 Task: Search one way flight ticket for 5 adults, 2 children, 1 infant in seat and 1 infant on lap in economy from Christiansted,st. Croix: Henry E. Rohlsen Airport to Raleigh: Raleigh-durham International Airport on 8-5-2023. Number of bags: 10 checked bags. Price is upto 83000. Outbound departure time preference is 20:15.
Action: Mouse moved to (315, 262)
Screenshot: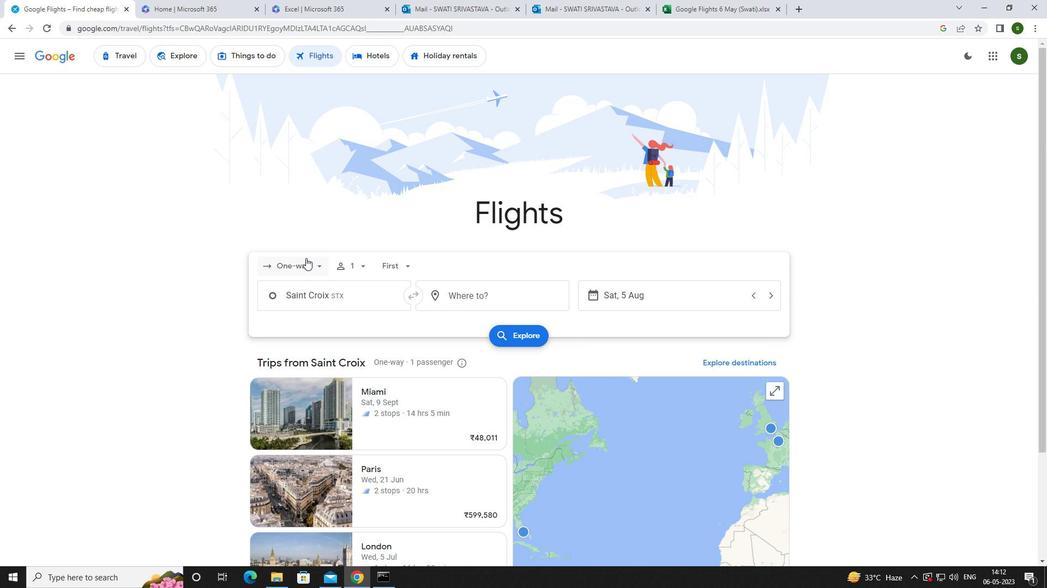 
Action: Mouse pressed left at (315, 262)
Screenshot: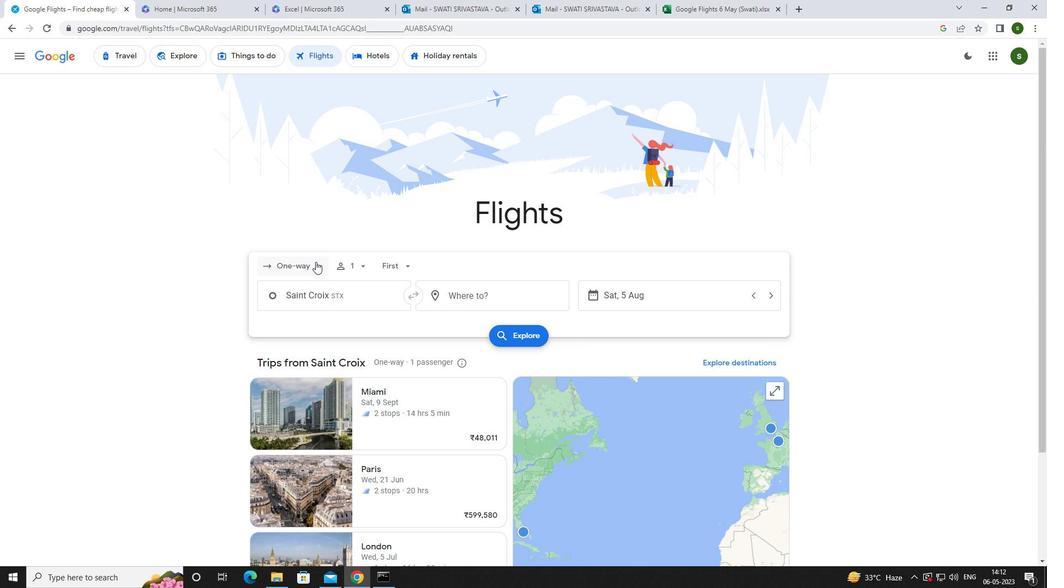 
Action: Mouse moved to (315, 310)
Screenshot: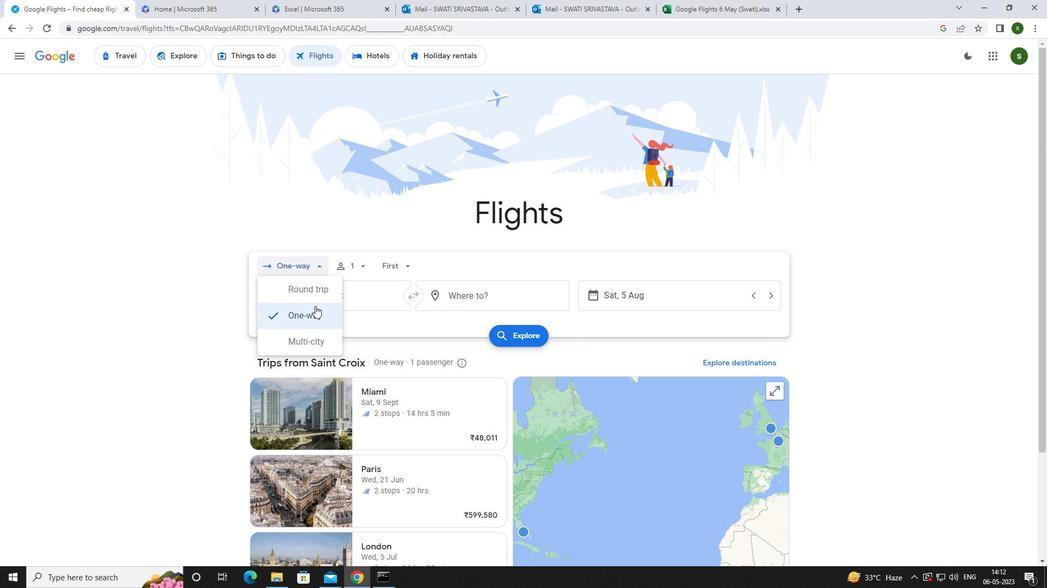 
Action: Mouse pressed left at (315, 310)
Screenshot: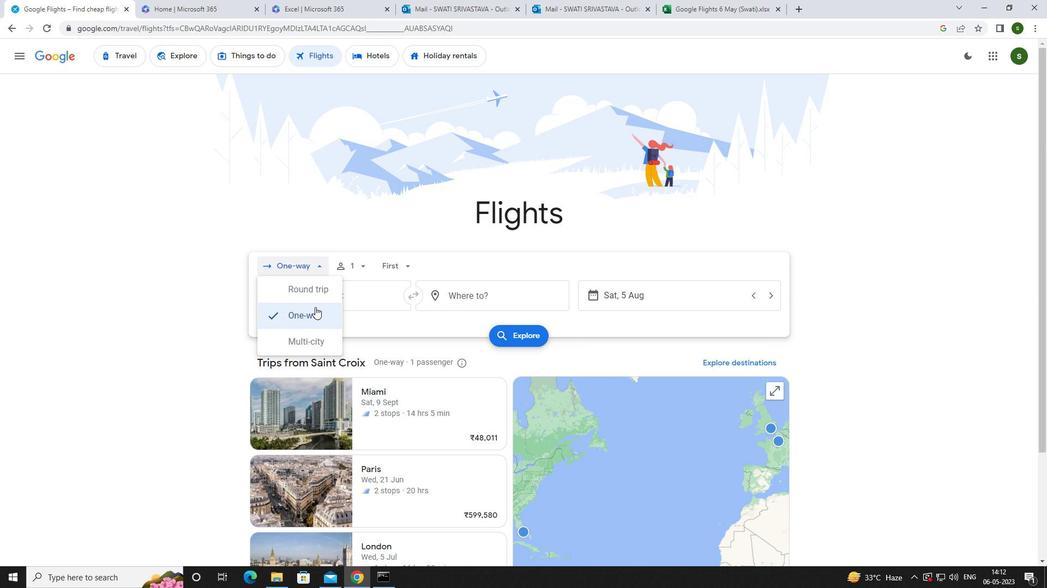 
Action: Mouse moved to (362, 263)
Screenshot: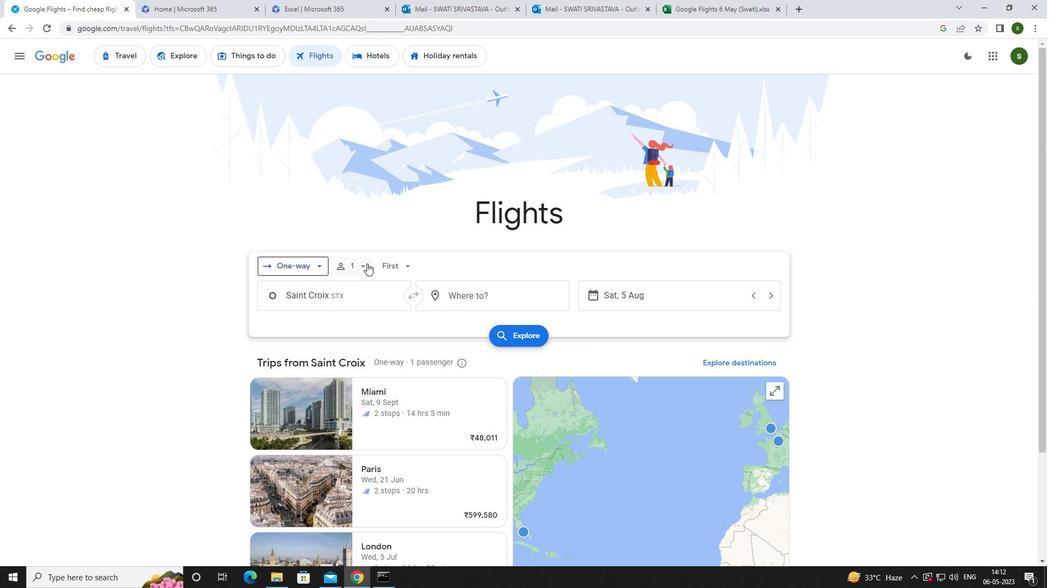 
Action: Mouse pressed left at (362, 263)
Screenshot: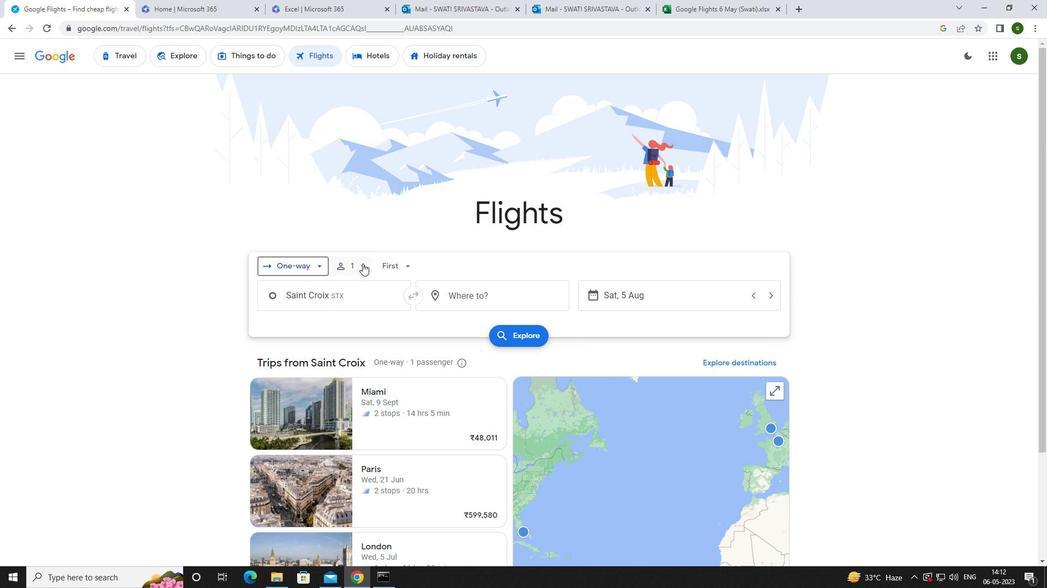 
Action: Mouse moved to (441, 292)
Screenshot: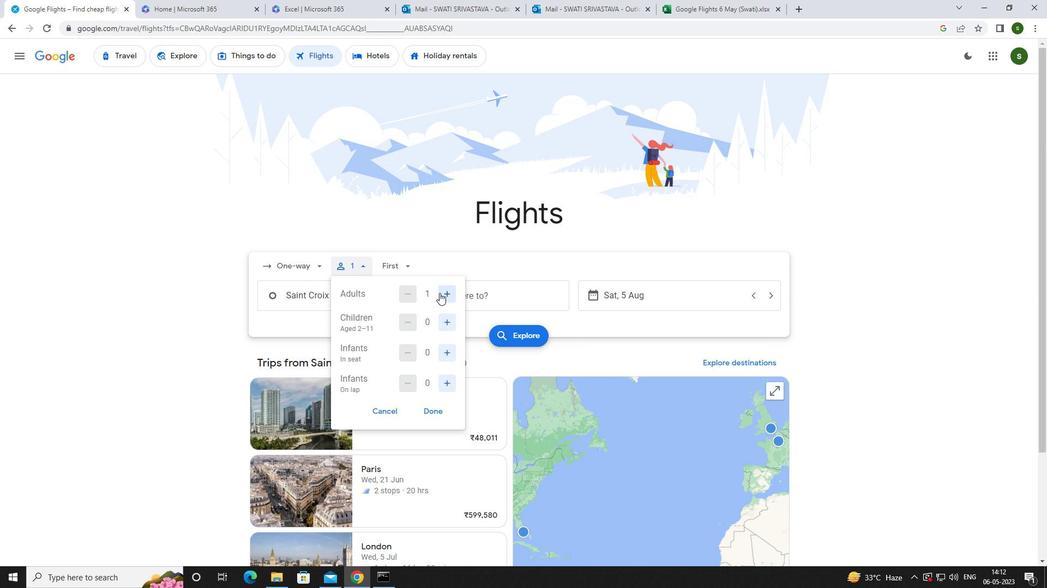 
Action: Mouse pressed left at (441, 292)
Screenshot: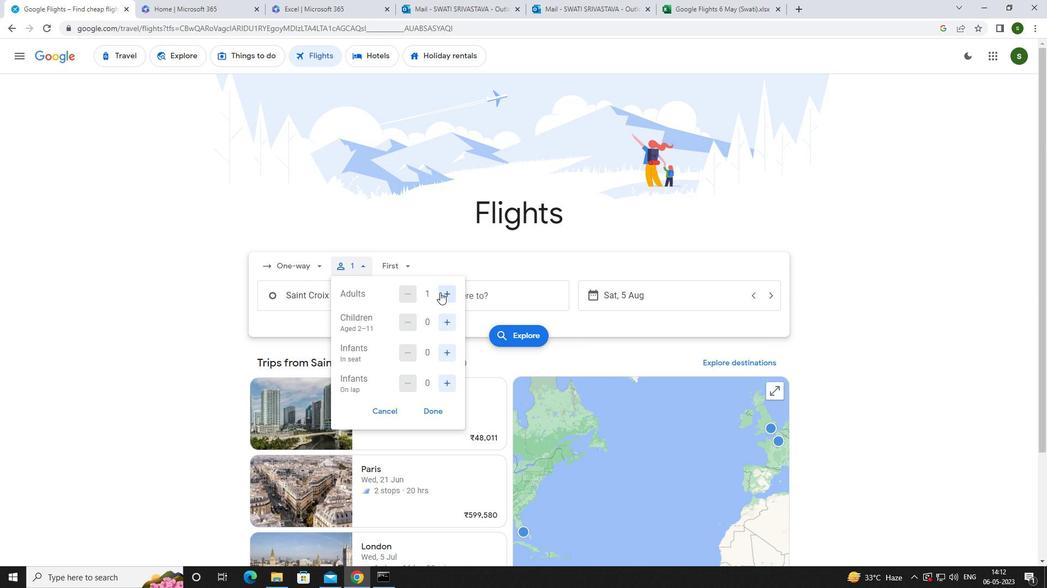 
Action: Mouse pressed left at (441, 292)
Screenshot: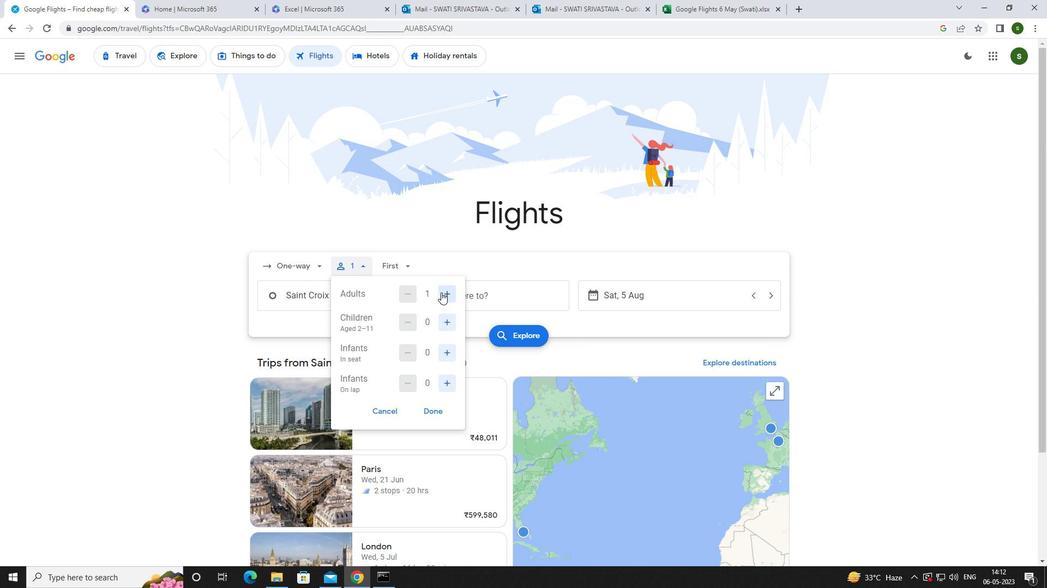 
Action: Mouse pressed left at (441, 292)
Screenshot: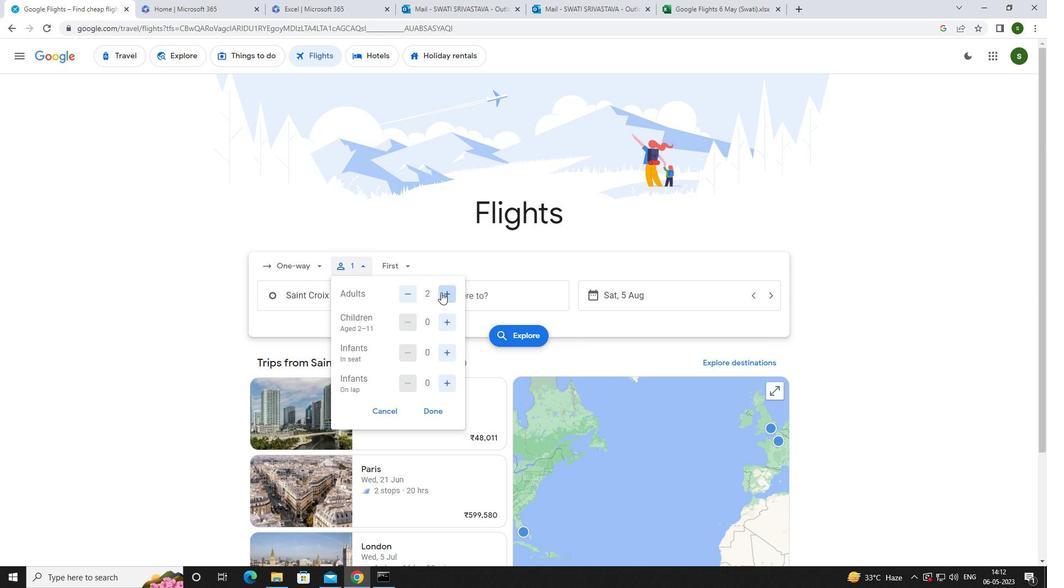 
Action: Mouse pressed left at (441, 292)
Screenshot: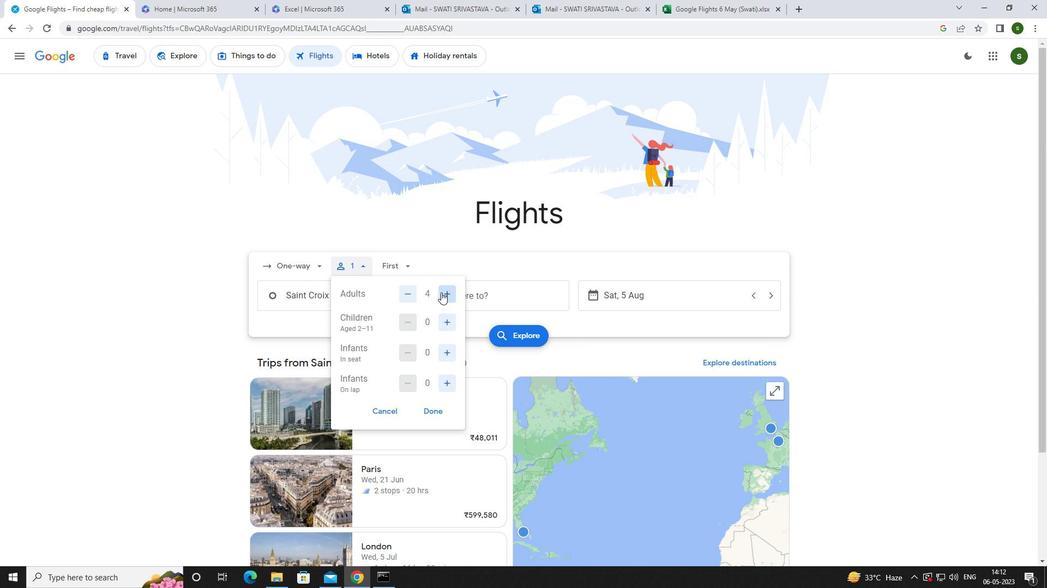 
Action: Mouse moved to (448, 317)
Screenshot: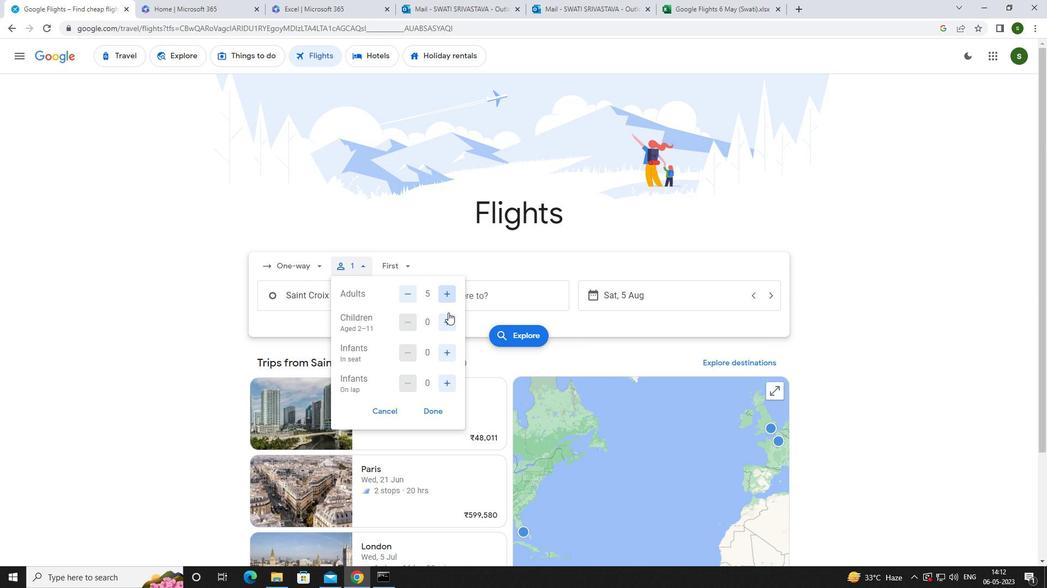 
Action: Mouse pressed left at (448, 317)
Screenshot: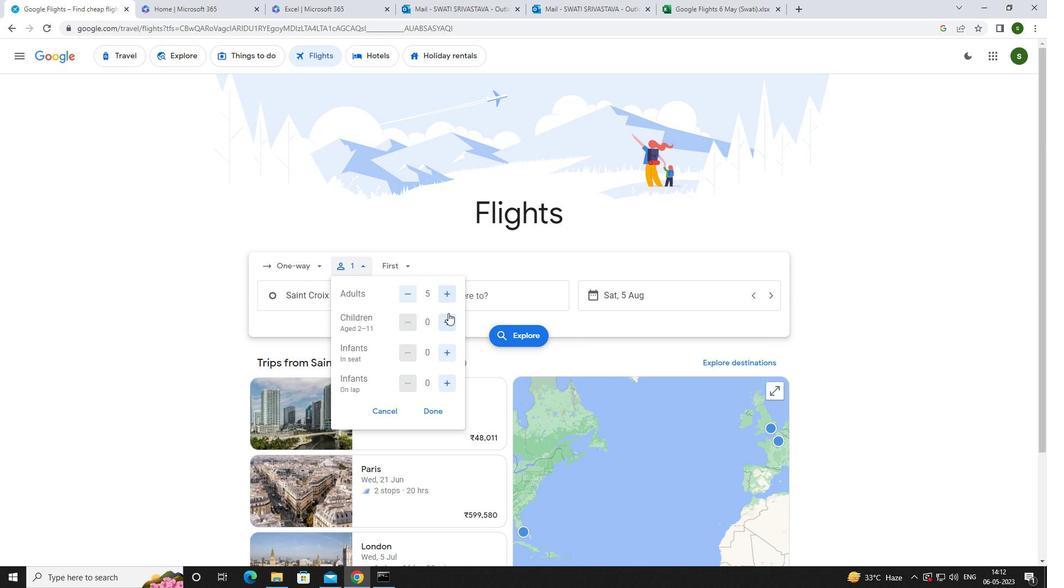 
Action: Mouse pressed left at (448, 317)
Screenshot: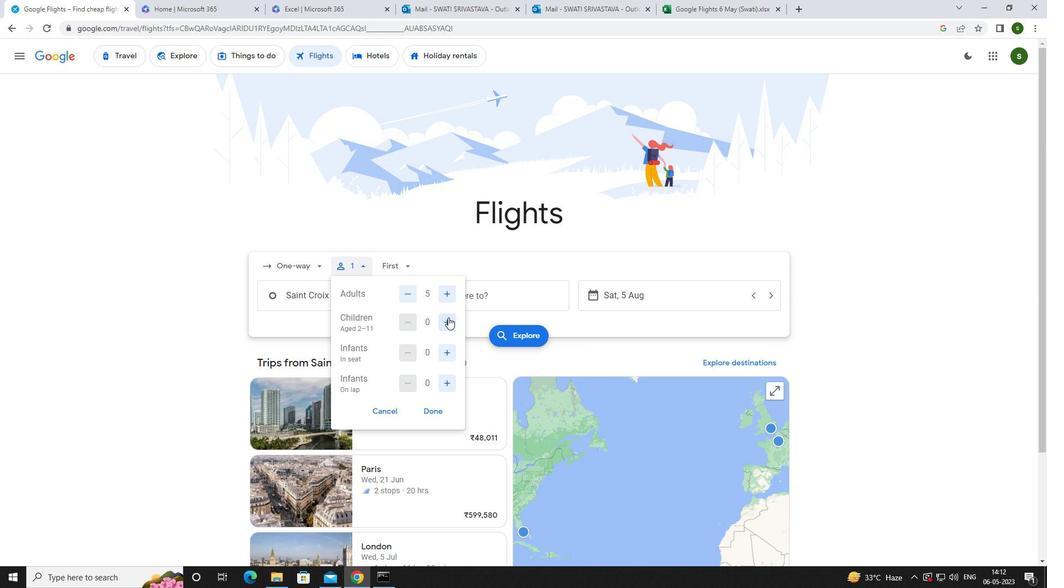
Action: Mouse moved to (446, 351)
Screenshot: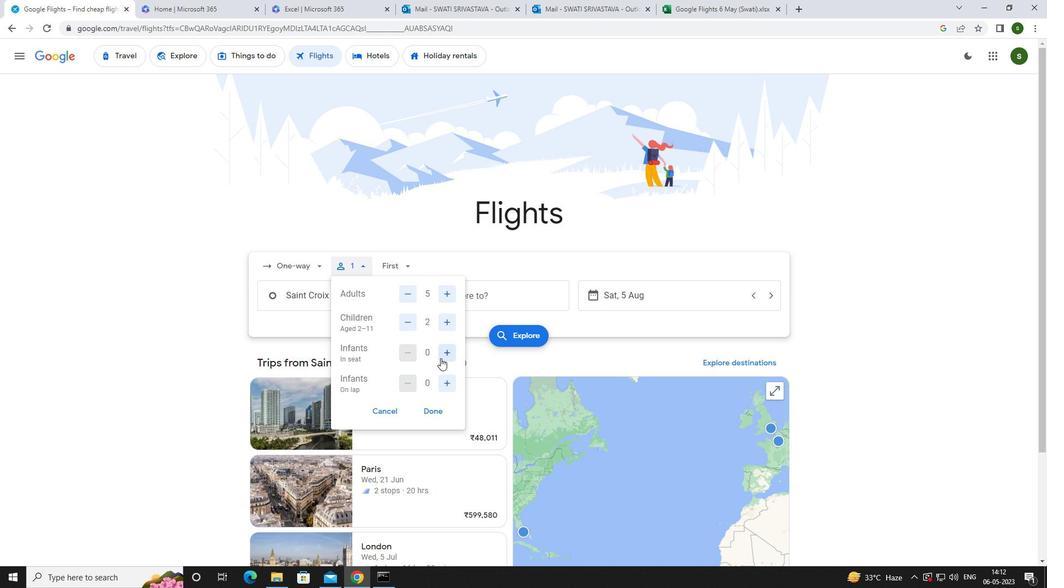 
Action: Mouse pressed left at (446, 351)
Screenshot: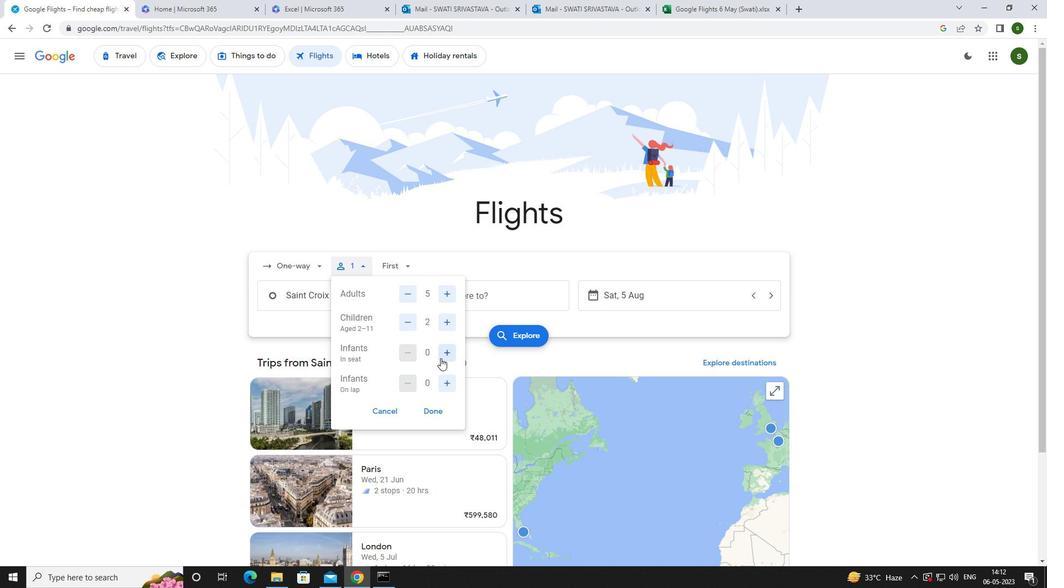 
Action: Mouse moved to (452, 387)
Screenshot: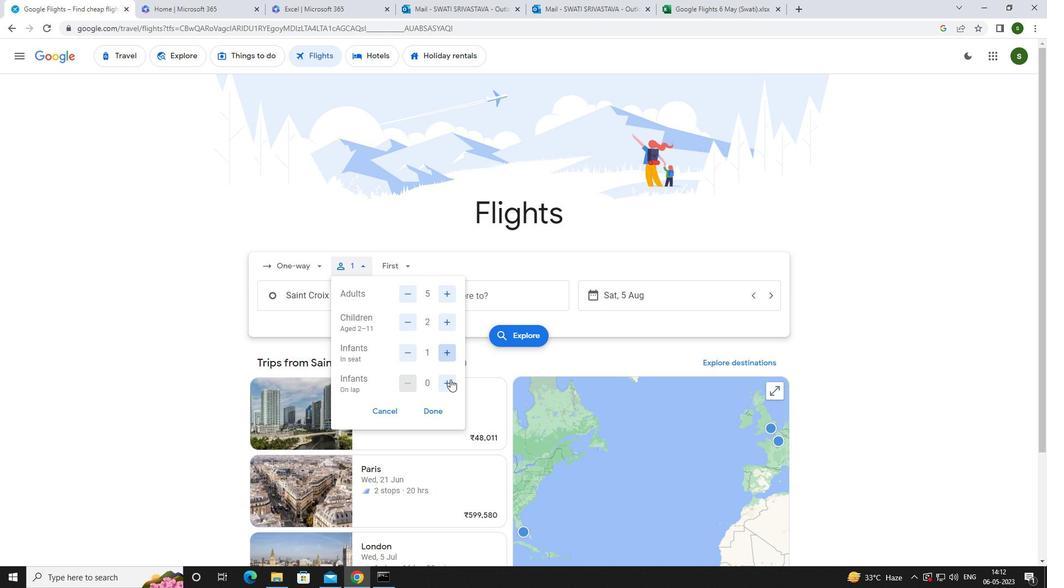 
Action: Mouse pressed left at (452, 387)
Screenshot: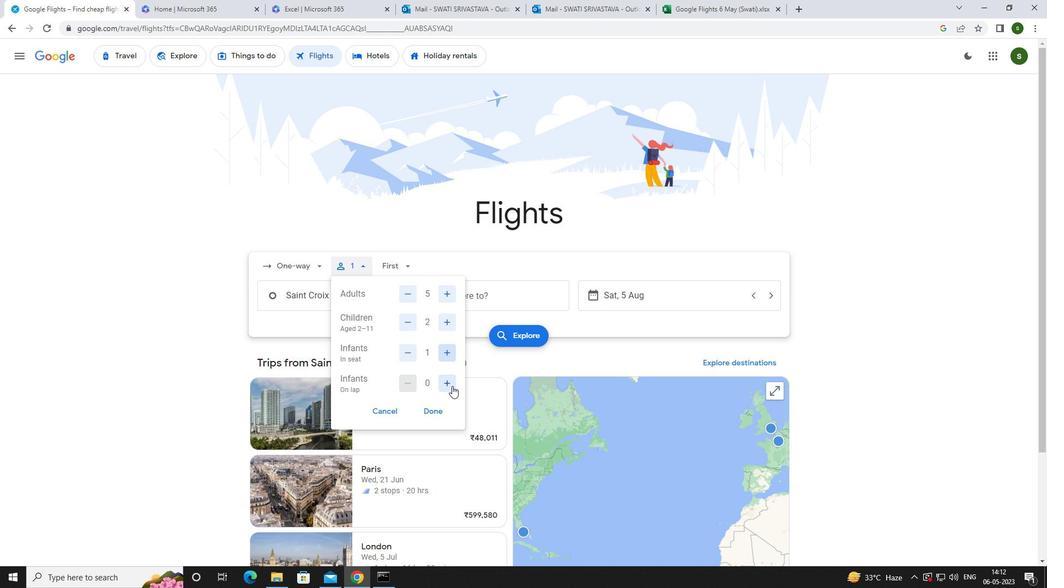 
Action: Mouse moved to (411, 267)
Screenshot: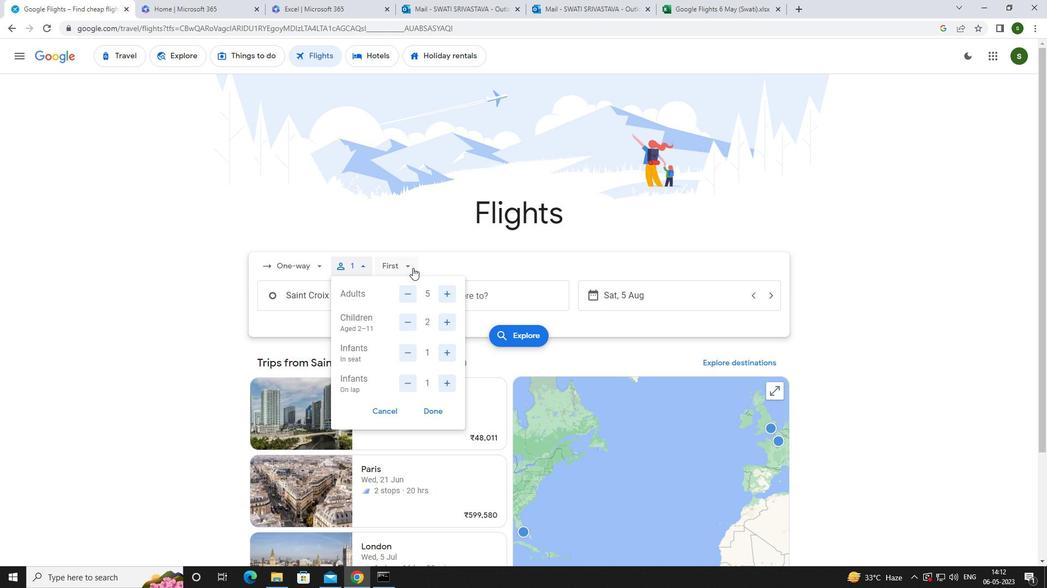 
Action: Mouse pressed left at (411, 267)
Screenshot: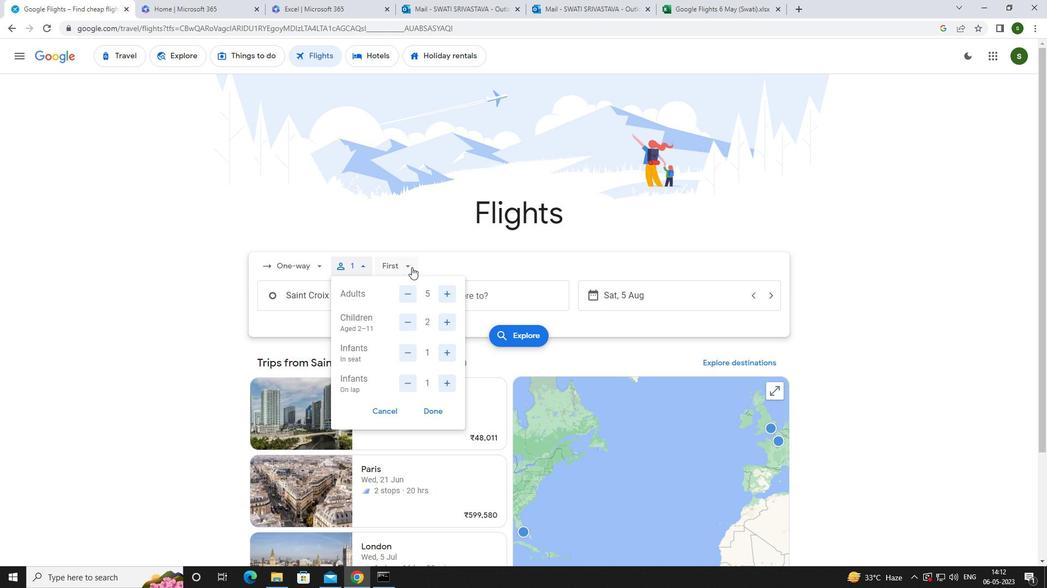 
Action: Mouse moved to (423, 294)
Screenshot: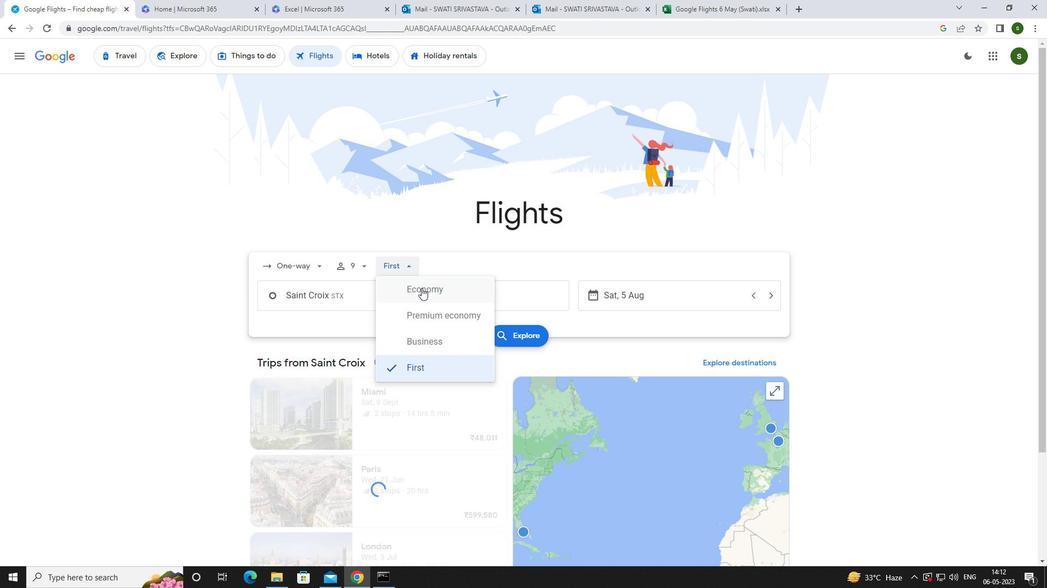 
Action: Mouse pressed left at (423, 294)
Screenshot: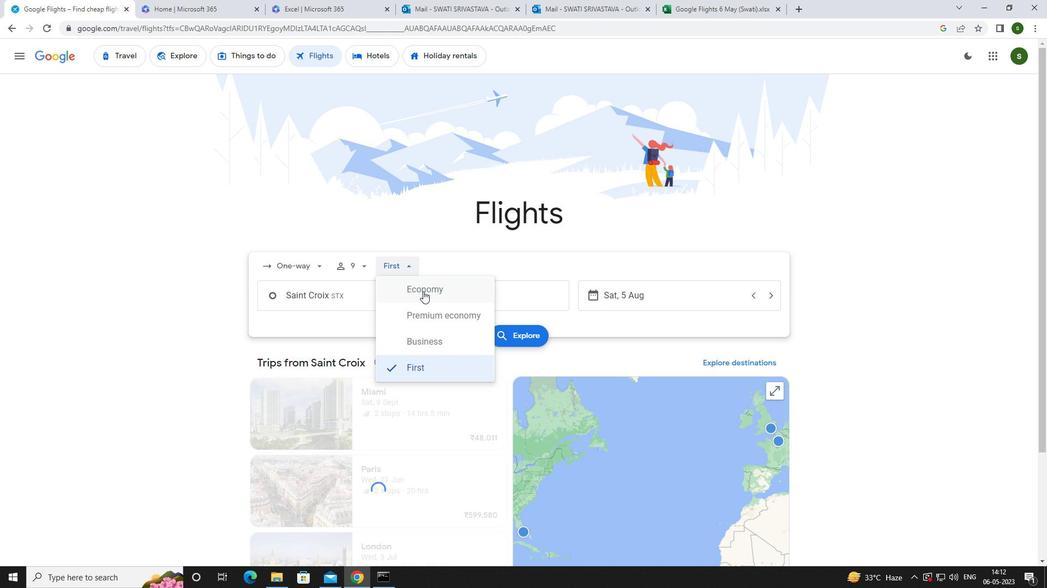 
Action: Mouse moved to (367, 300)
Screenshot: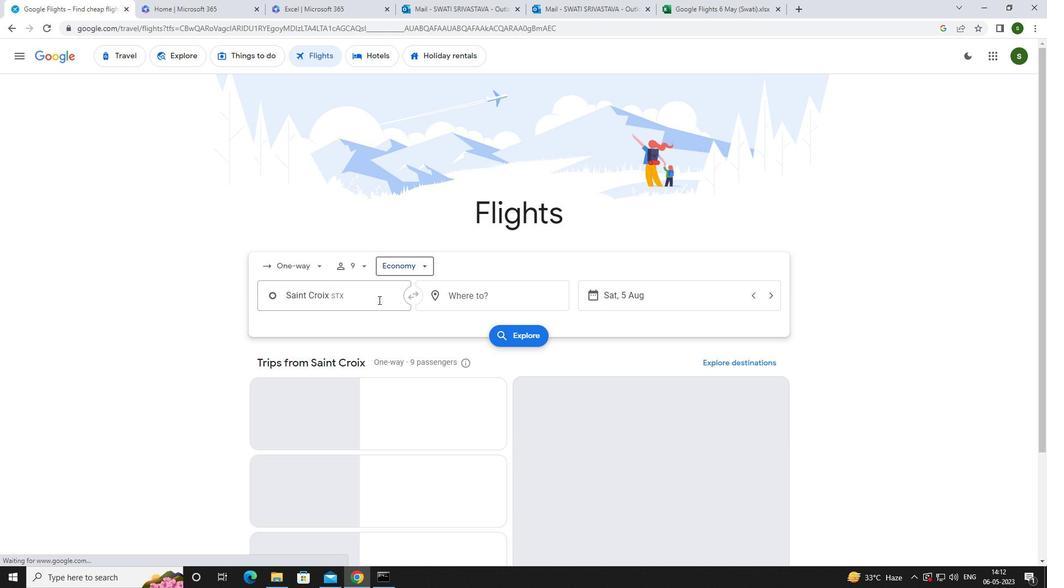 
Action: Mouse pressed left at (367, 300)
Screenshot: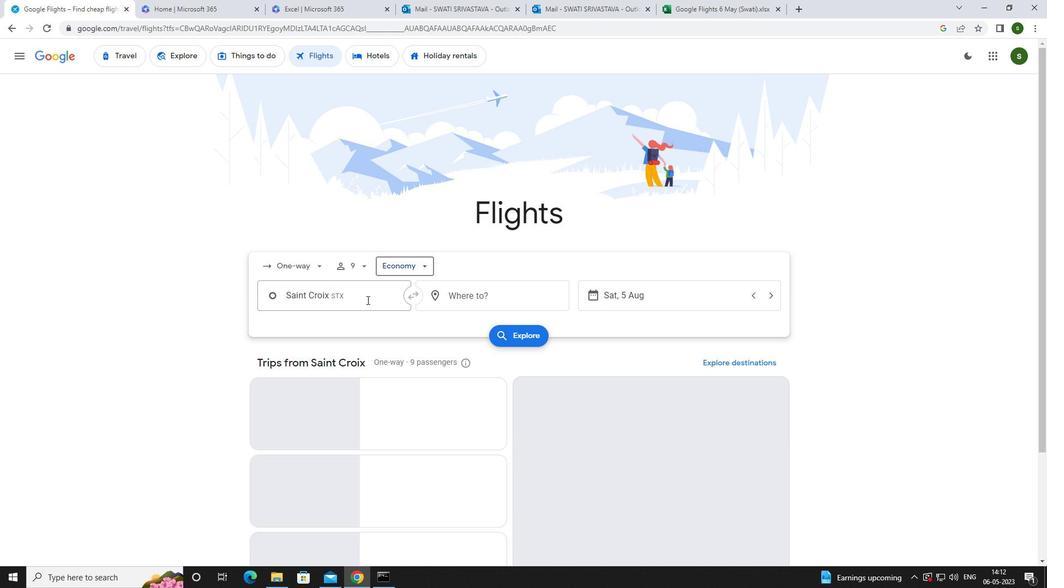 
Action: Key pressed <Key.caps_lock>h<Key.caps_lock>enry
Screenshot: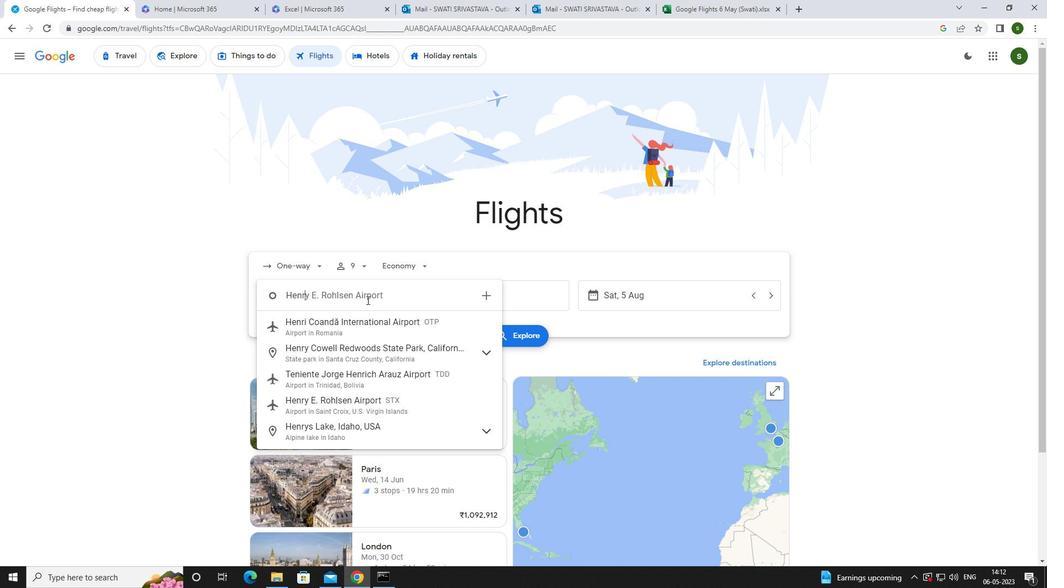 
Action: Mouse moved to (363, 378)
Screenshot: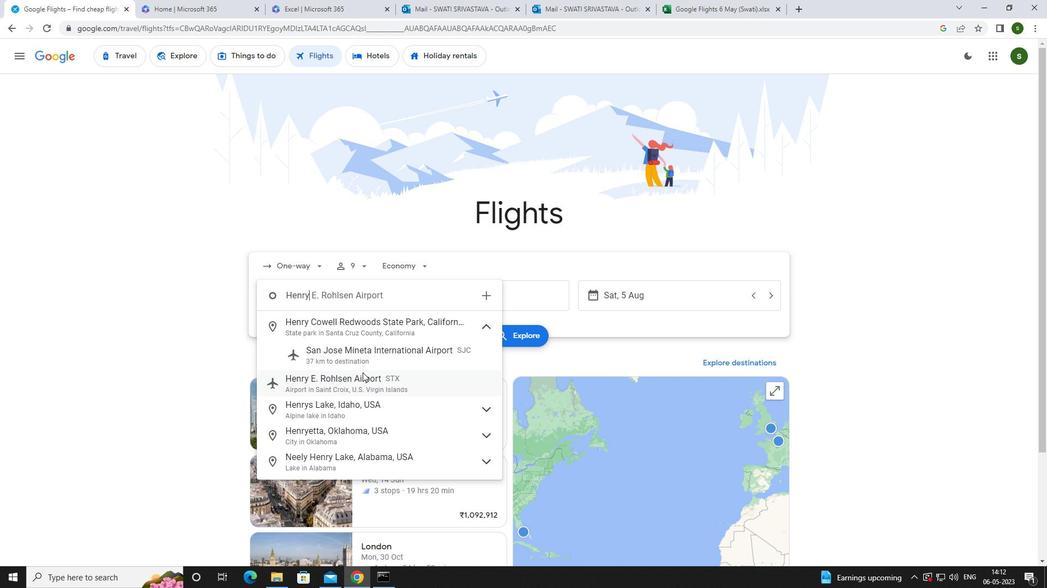 
Action: Mouse pressed left at (363, 378)
Screenshot: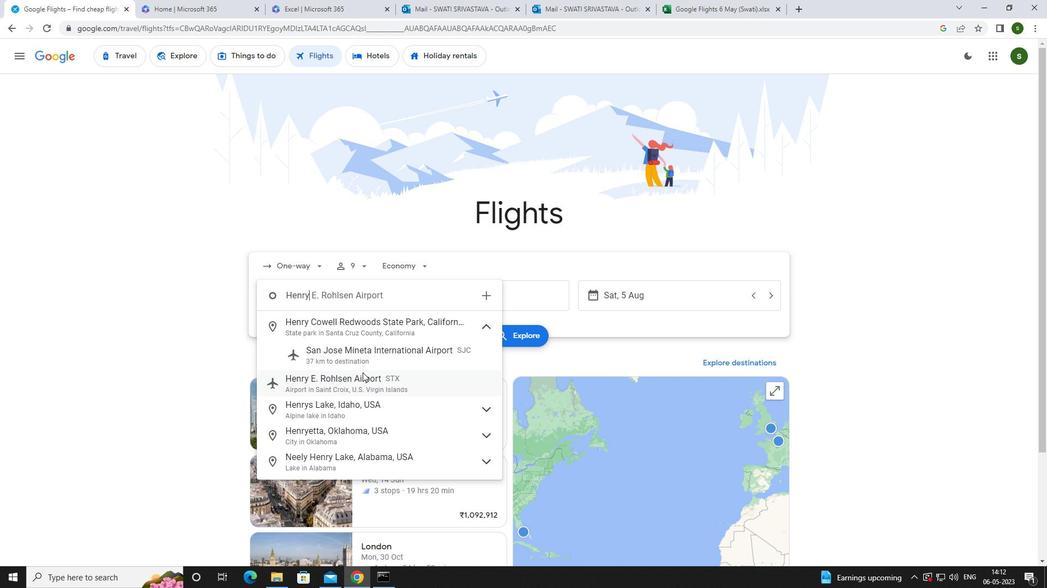 
Action: Mouse moved to (490, 300)
Screenshot: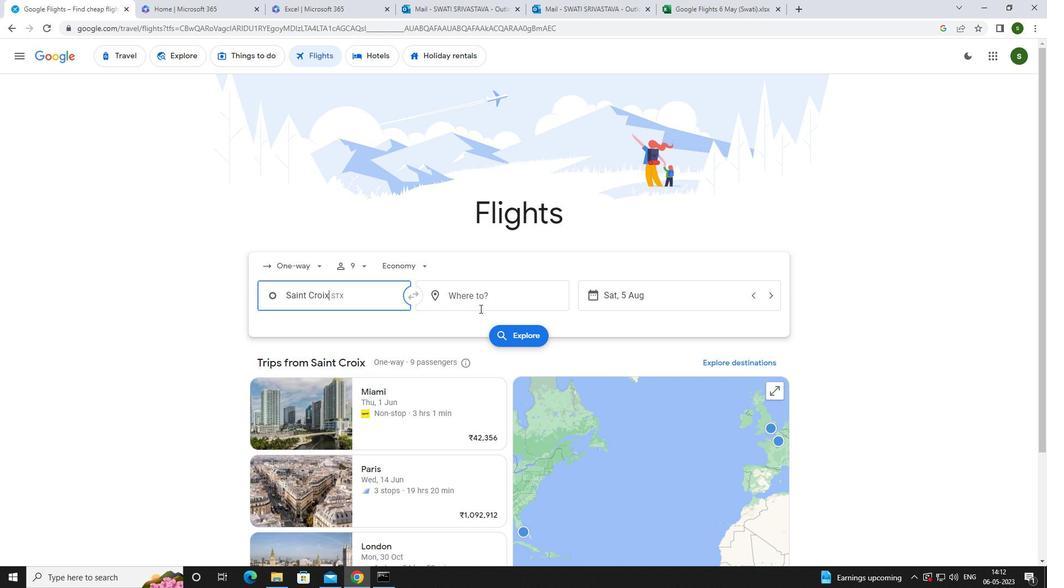 
Action: Mouse pressed left at (490, 300)
Screenshot: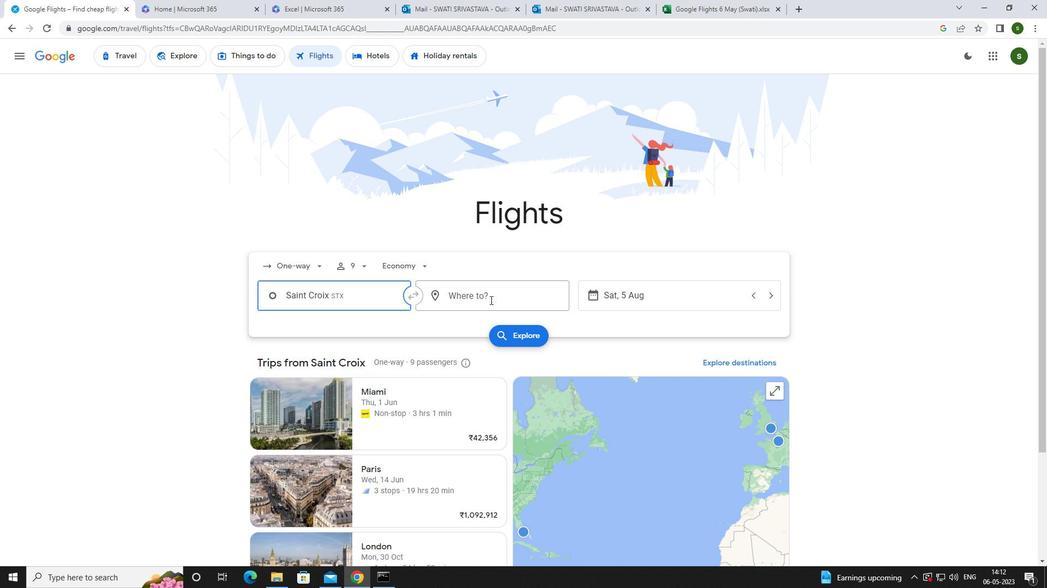 
Action: Key pressed <Key.caps_lock>r<Key.caps_lock>alei
Screenshot: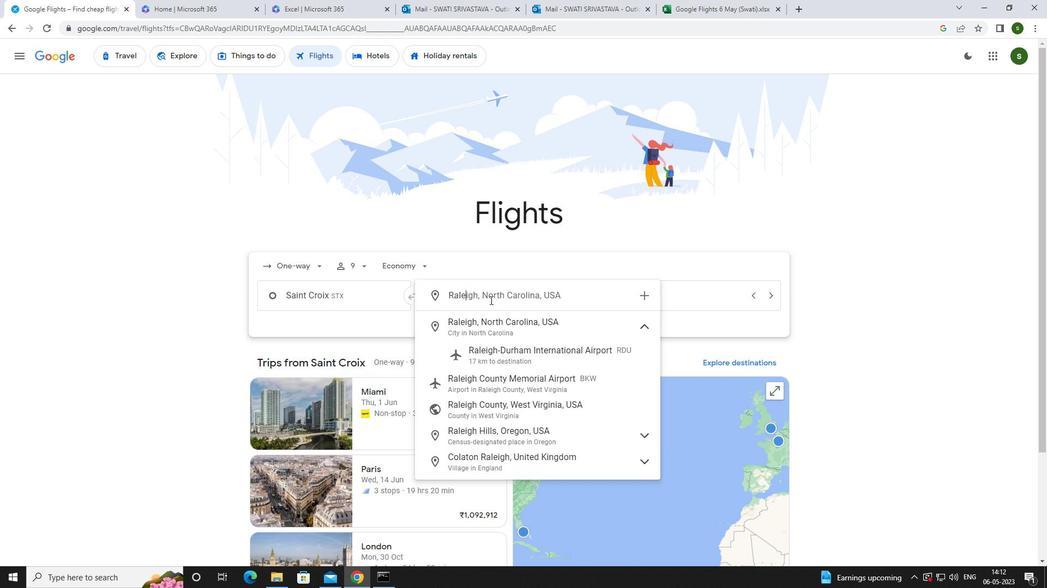 
Action: Mouse moved to (506, 350)
Screenshot: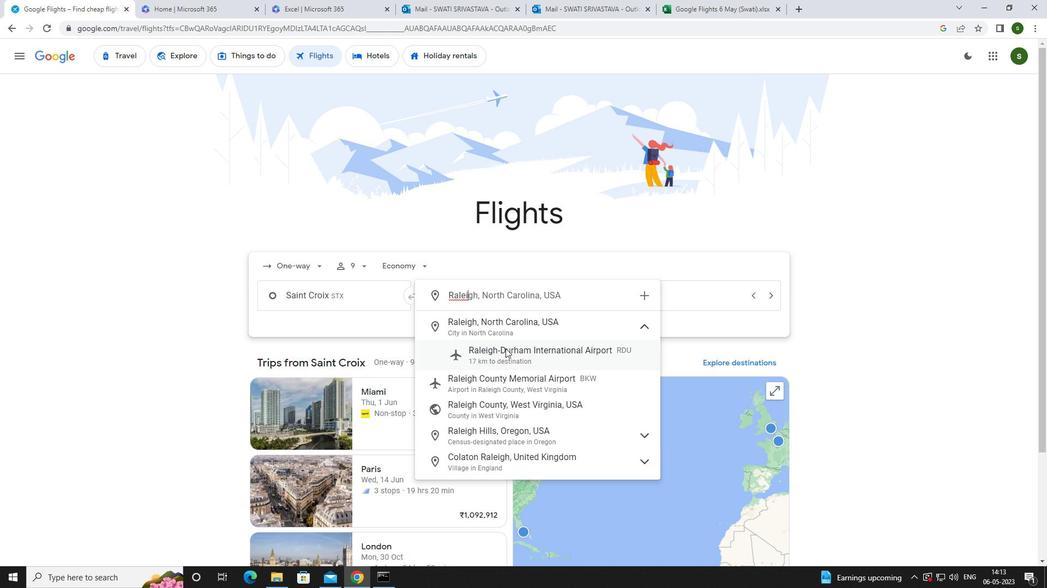 
Action: Mouse pressed left at (506, 350)
Screenshot: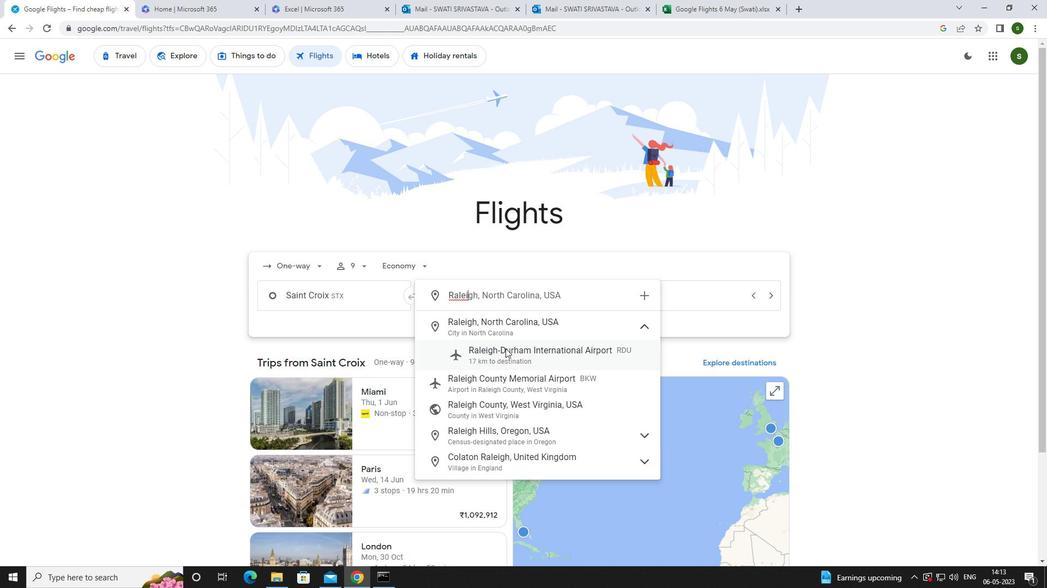 
Action: Mouse moved to (614, 295)
Screenshot: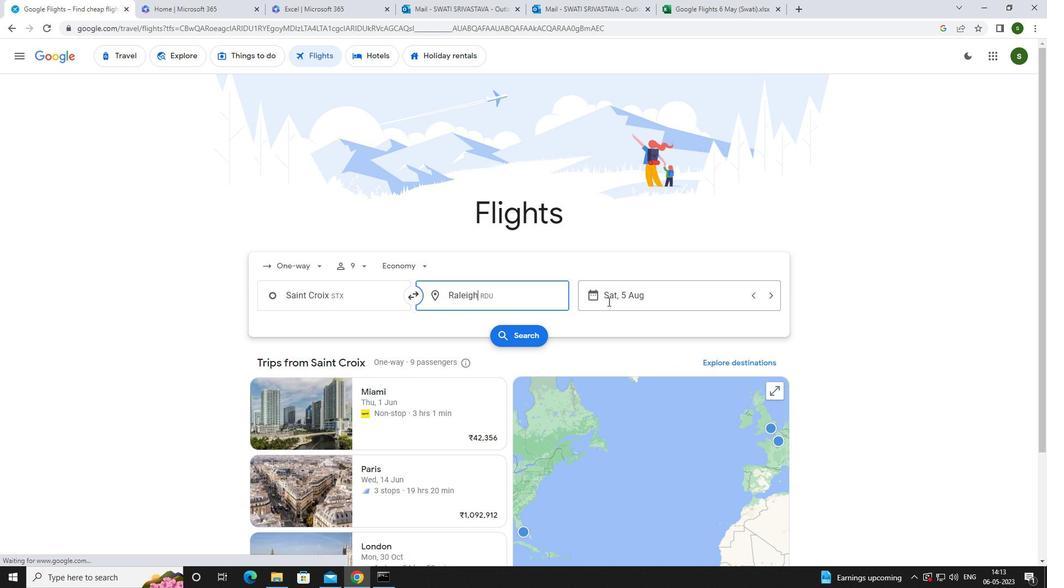 
Action: Mouse pressed left at (614, 295)
Screenshot: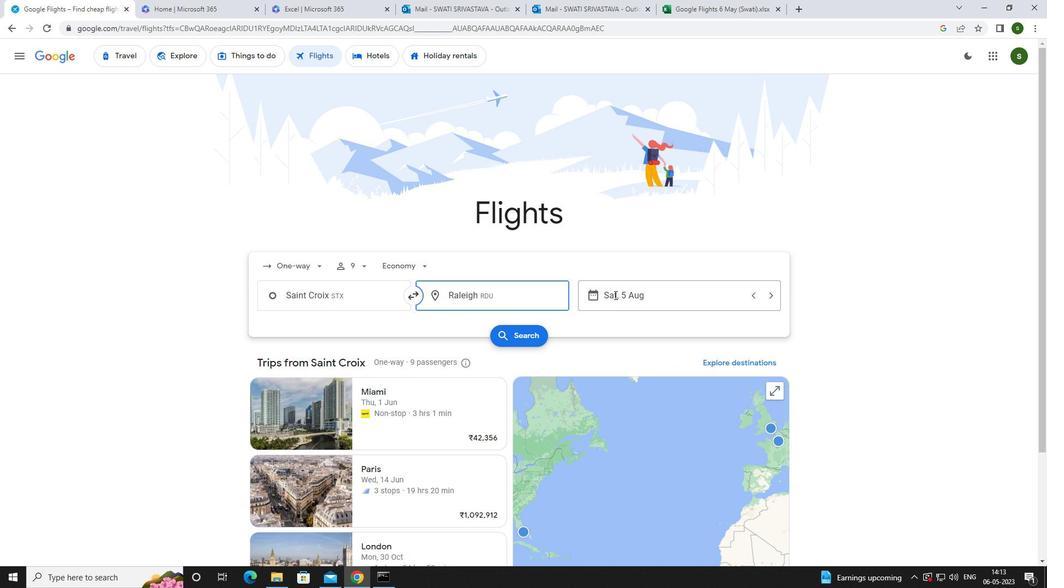 
Action: Mouse moved to (542, 370)
Screenshot: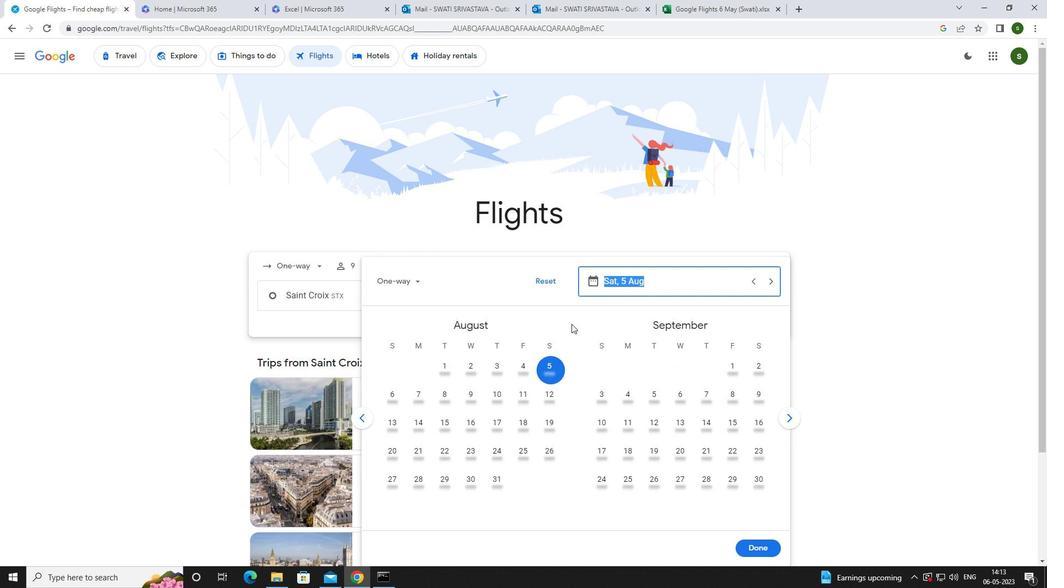 
Action: Mouse pressed left at (542, 370)
Screenshot: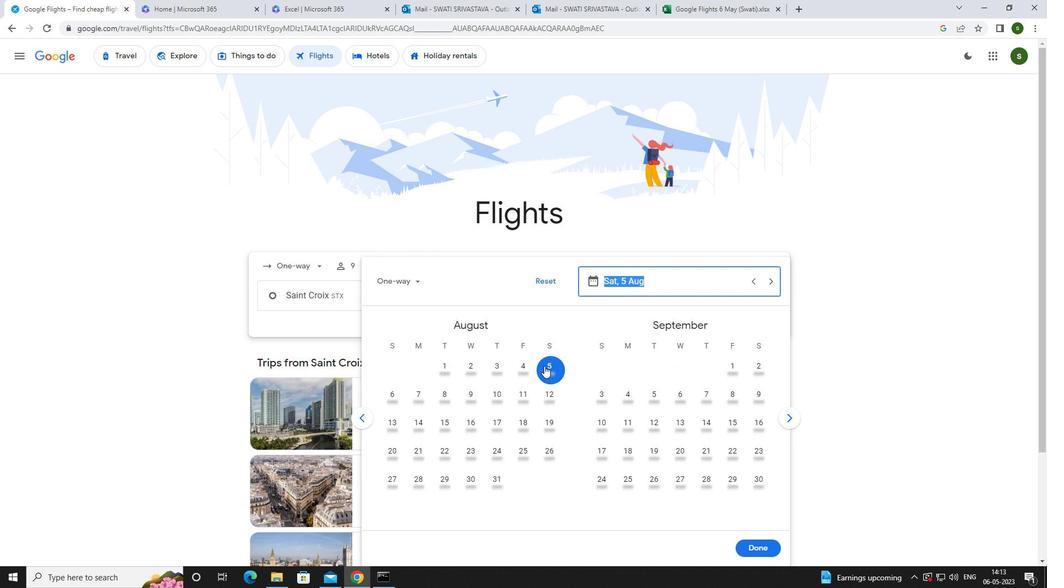 
Action: Mouse moved to (754, 549)
Screenshot: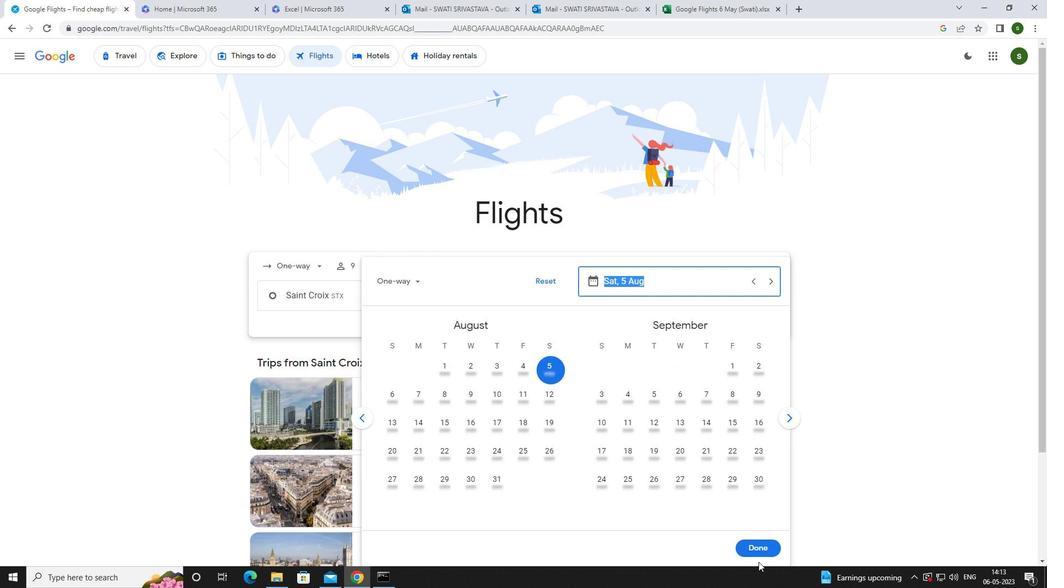 
Action: Mouse pressed left at (754, 549)
Screenshot: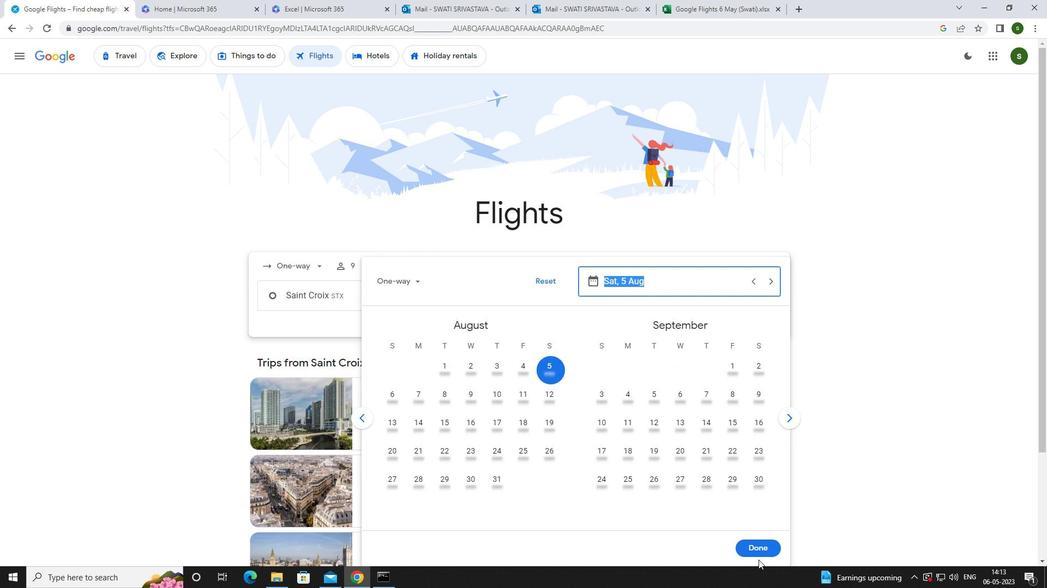 
Action: Mouse moved to (528, 332)
Screenshot: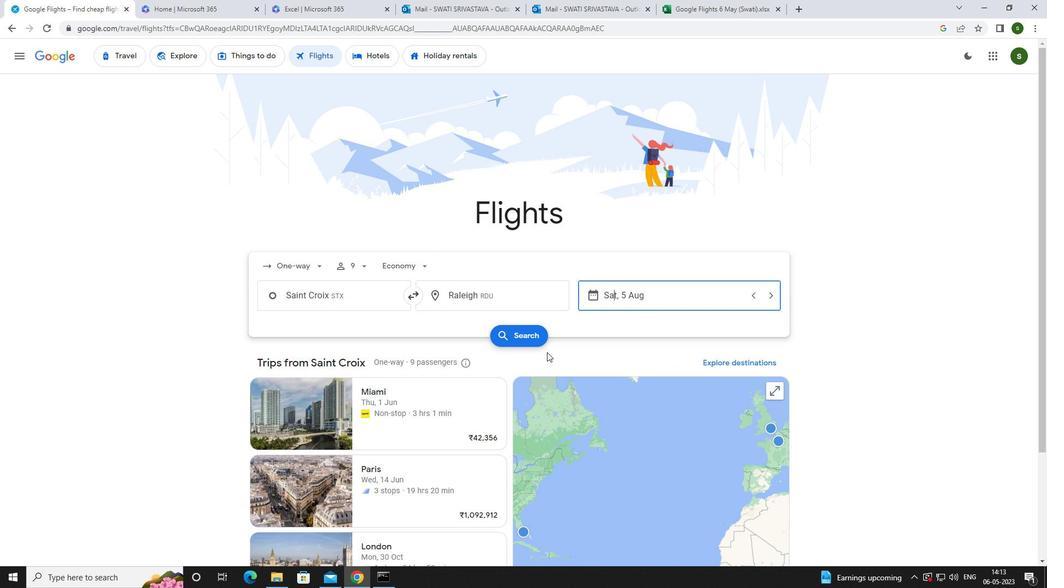 
Action: Mouse pressed left at (528, 332)
Screenshot: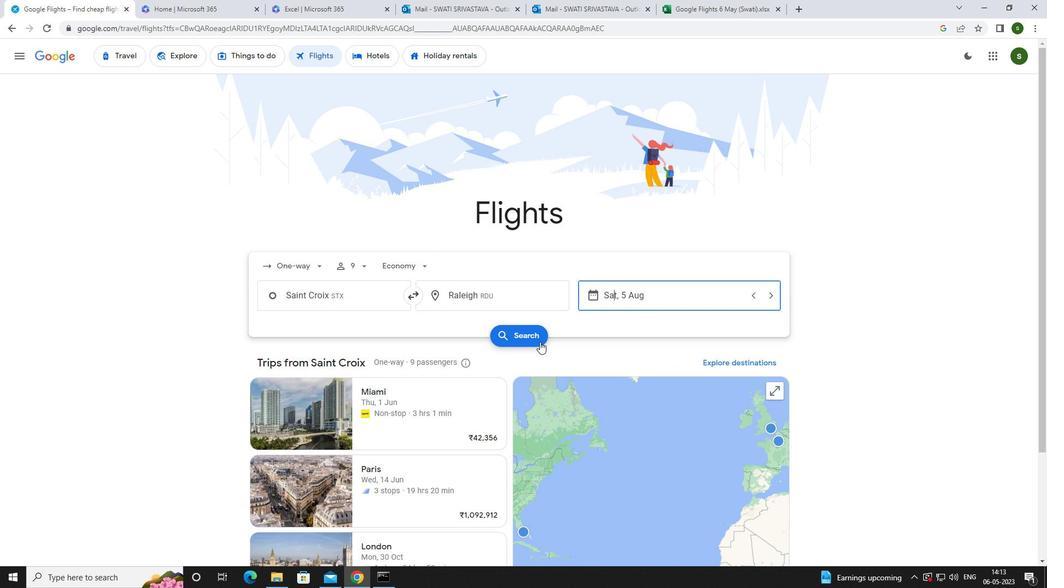 
Action: Mouse moved to (285, 159)
Screenshot: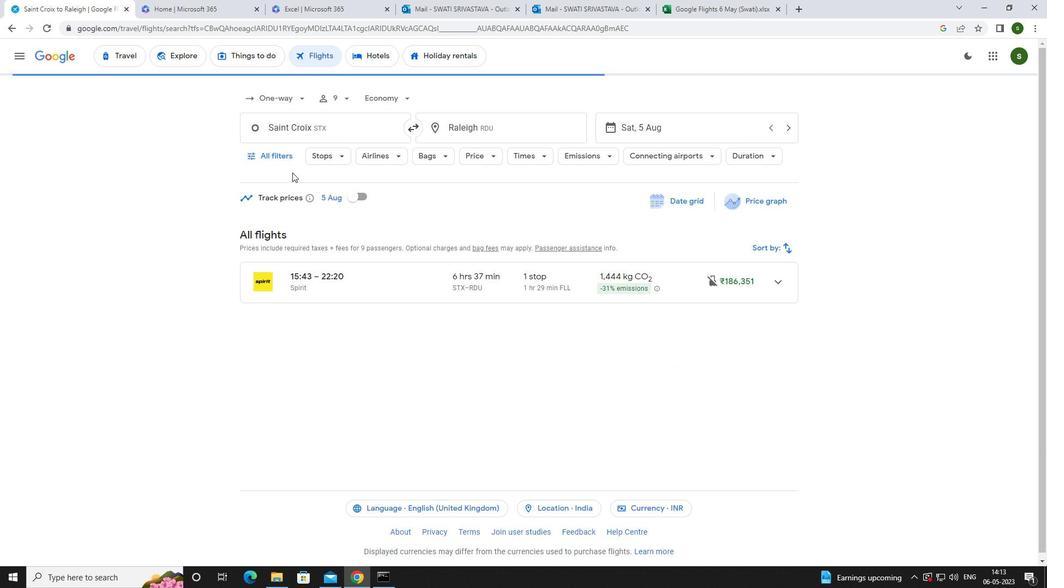 
Action: Mouse pressed left at (285, 159)
Screenshot: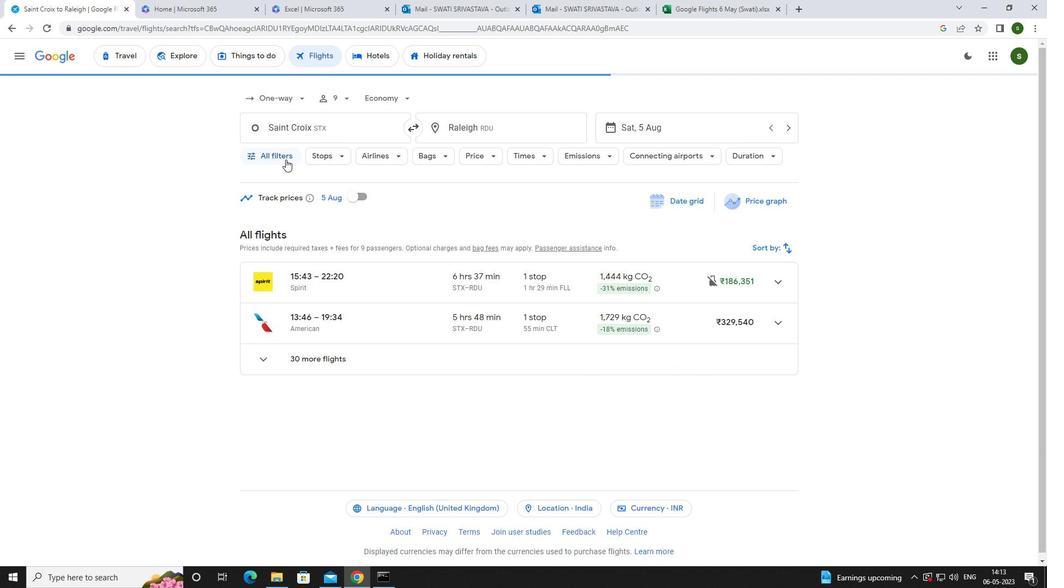 
Action: Mouse moved to (340, 295)
Screenshot: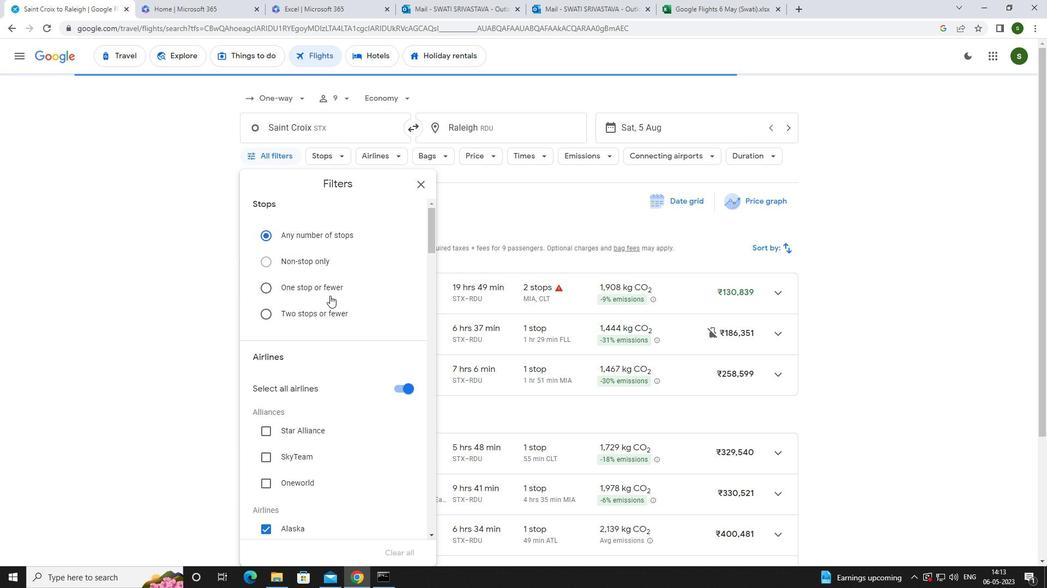 
Action: Mouse scrolled (340, 294) with delta (0, 0)
Screenshot: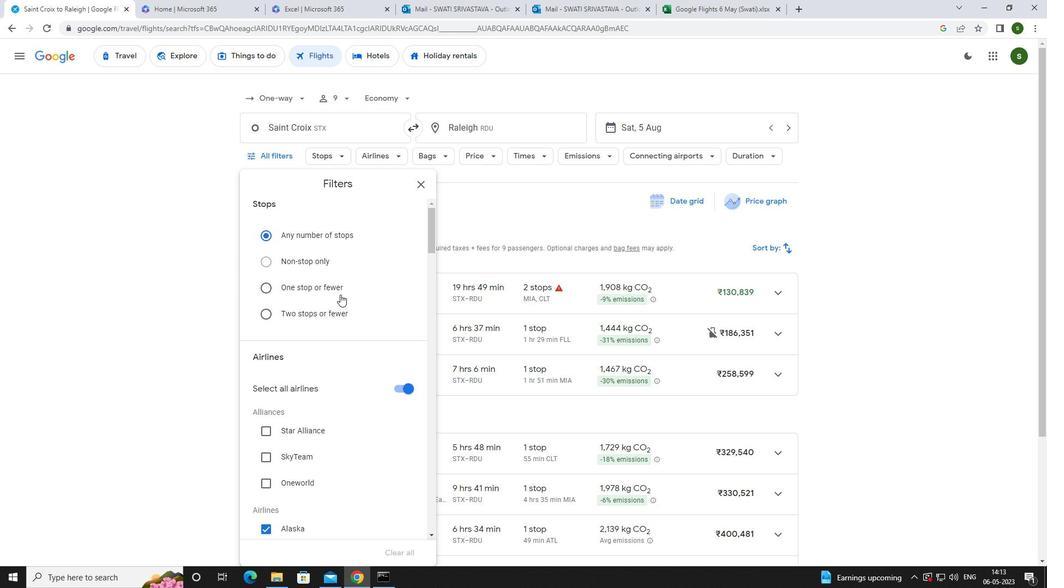 
Action: Mouse scrolled (340, 294) with delta (0, 0)
Screenshot: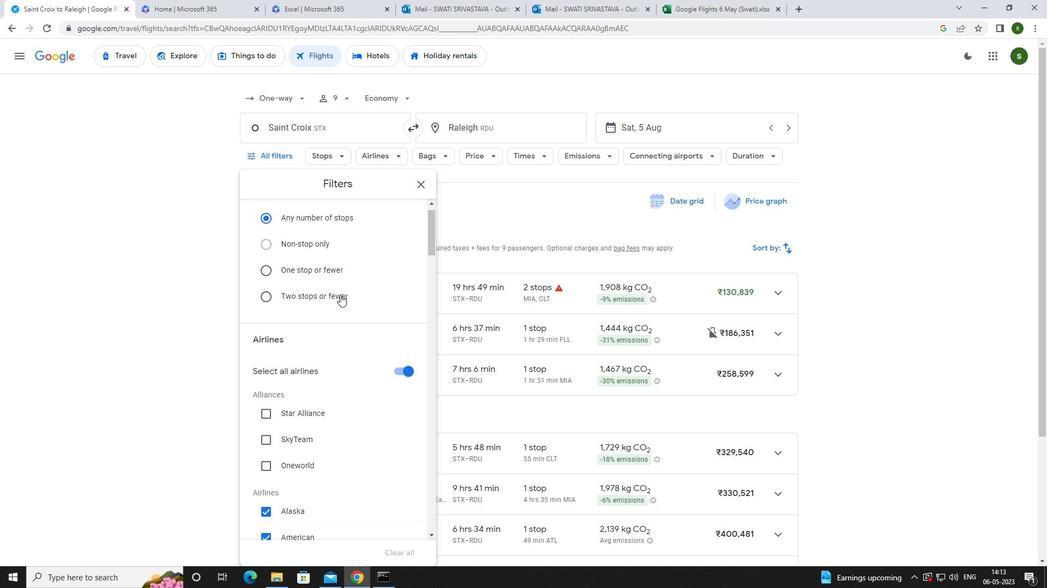 
Action: Mouse scrolled (340, 294) with delta (0, 0)
Screenshot: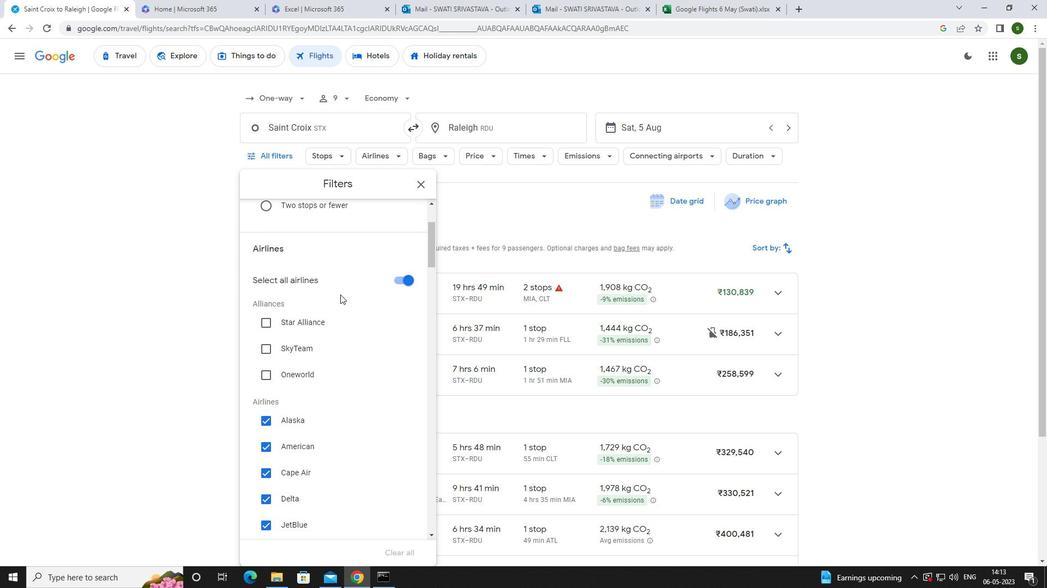 
Action: Mouse scrolled (340, 294) with delta (0, 0)
Screenshot: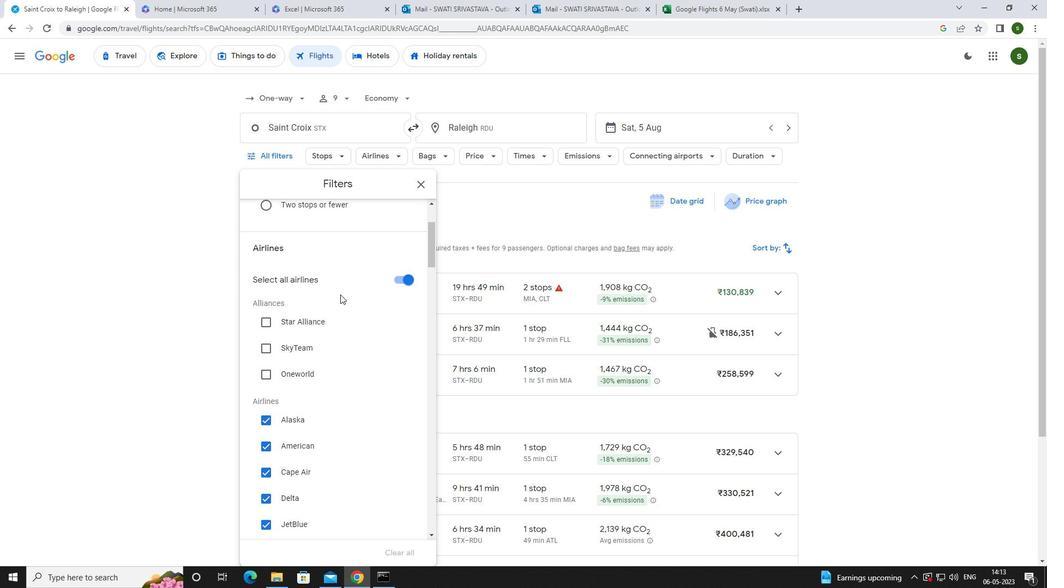 
Action: Mouse scrolled (340, 294) with delta (0, 0)
Screenshot: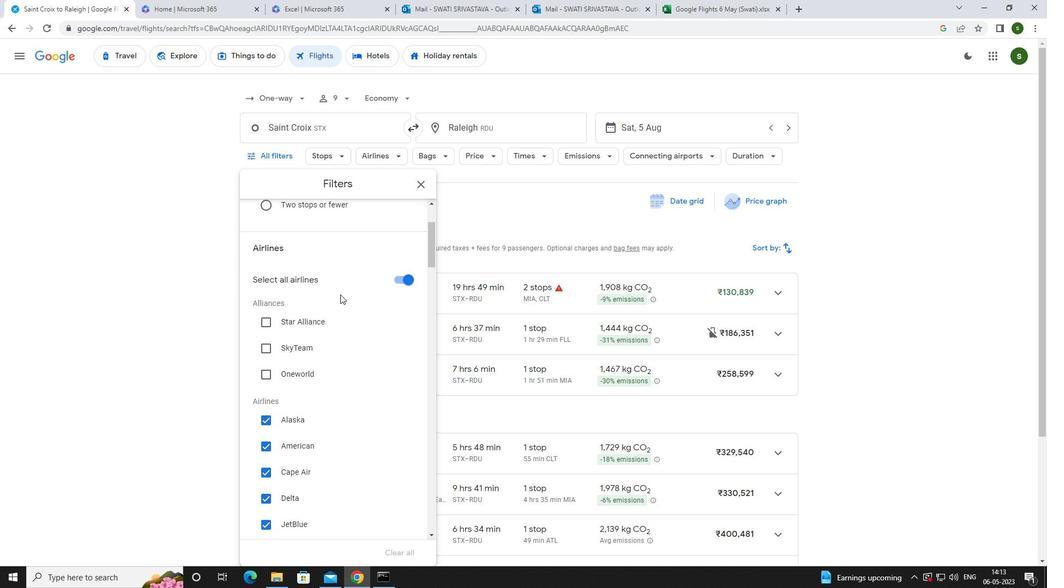 
Action: Mouse scrolled (340, 294) with delta (0, 0)
Screenshot: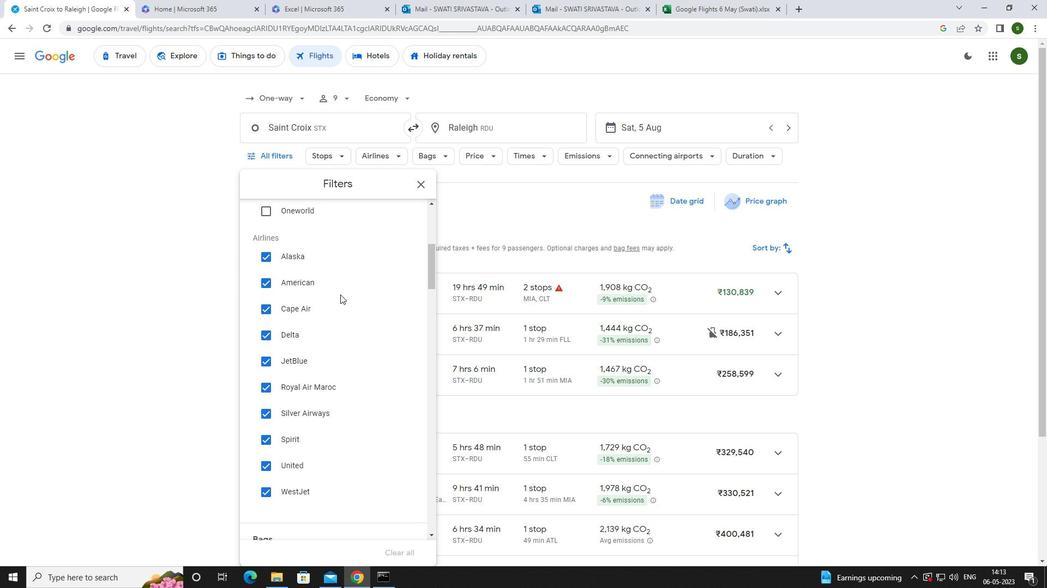 
Action: Mouse scrolled (340, 294) with delta (0, 0)
Screenshot: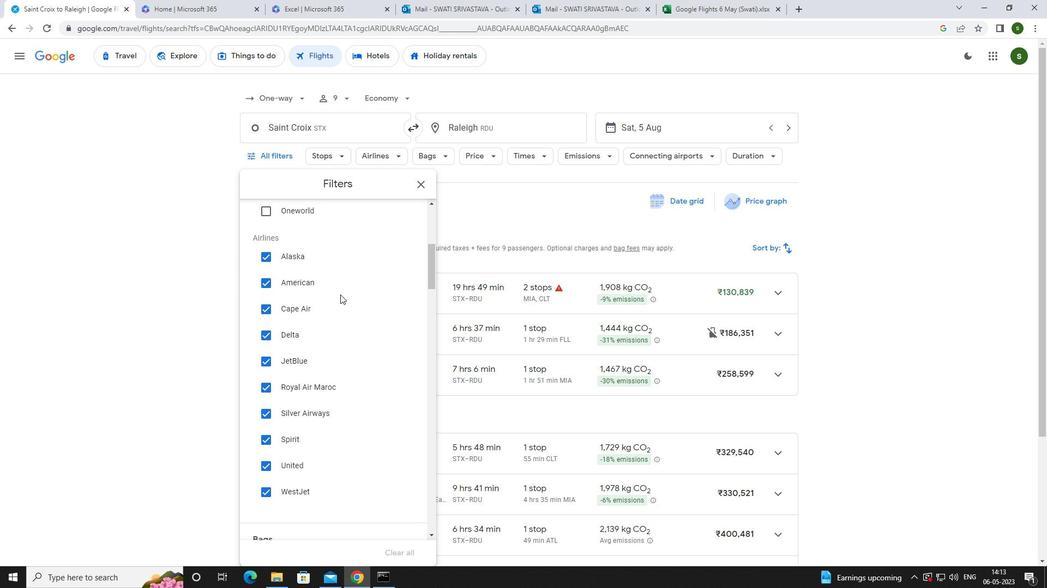
Action: Mouse scrolled (340, 294) with delta (0, 0)
Screenshot: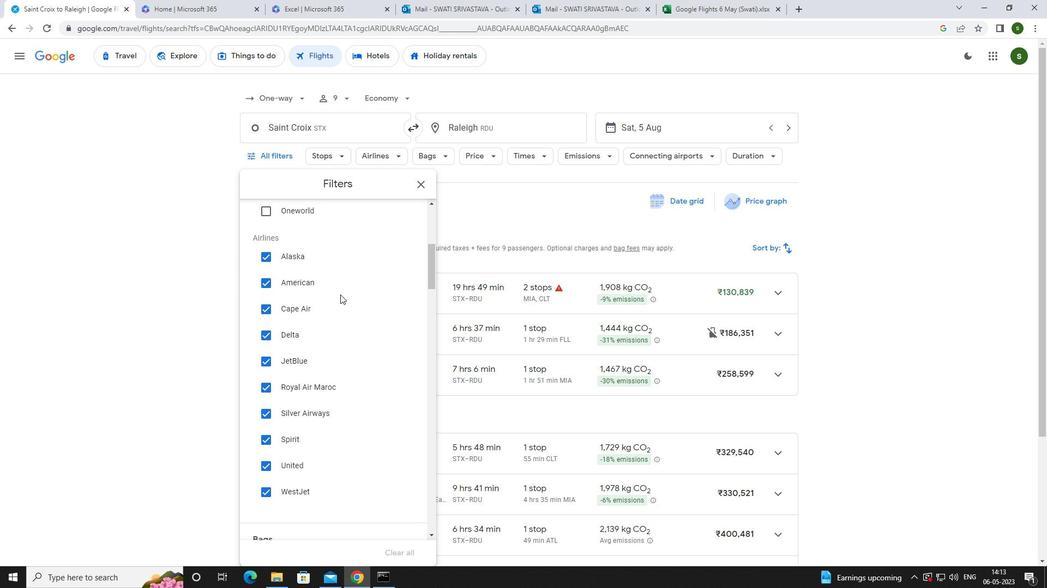 
Action: Mouse scrolled (340, 294) with delta (0, 0)
Screenshot: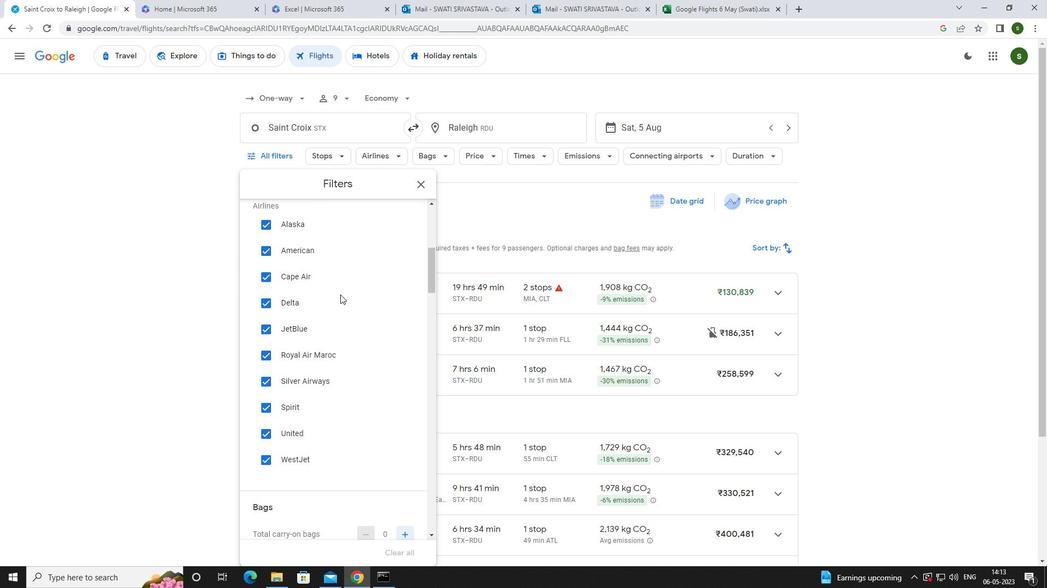 
Action: Mouse moved to (399, 375)
Screenshot: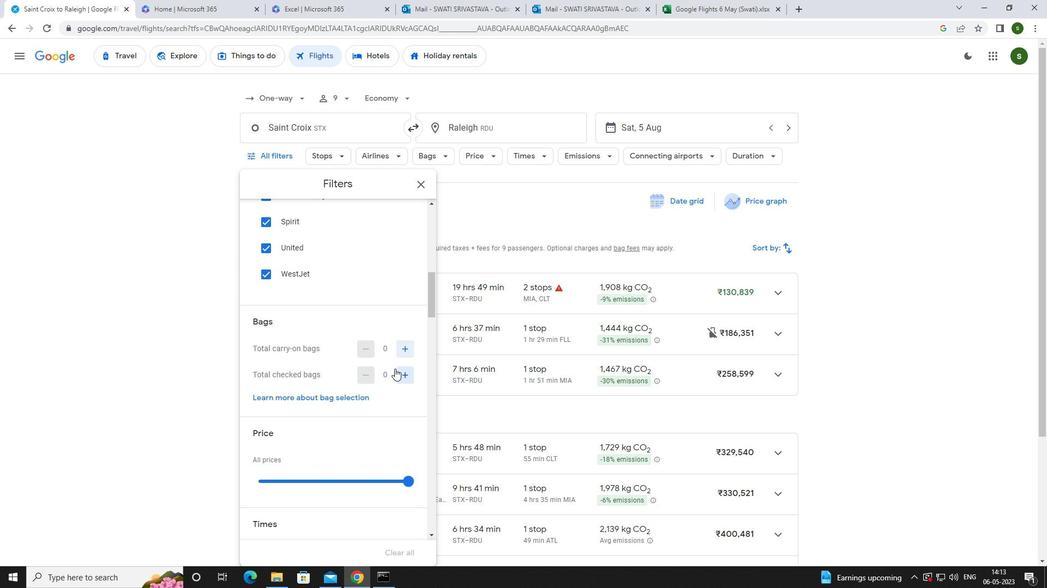 
Action: Mouse pressed left at (399, 375)
Screenshot: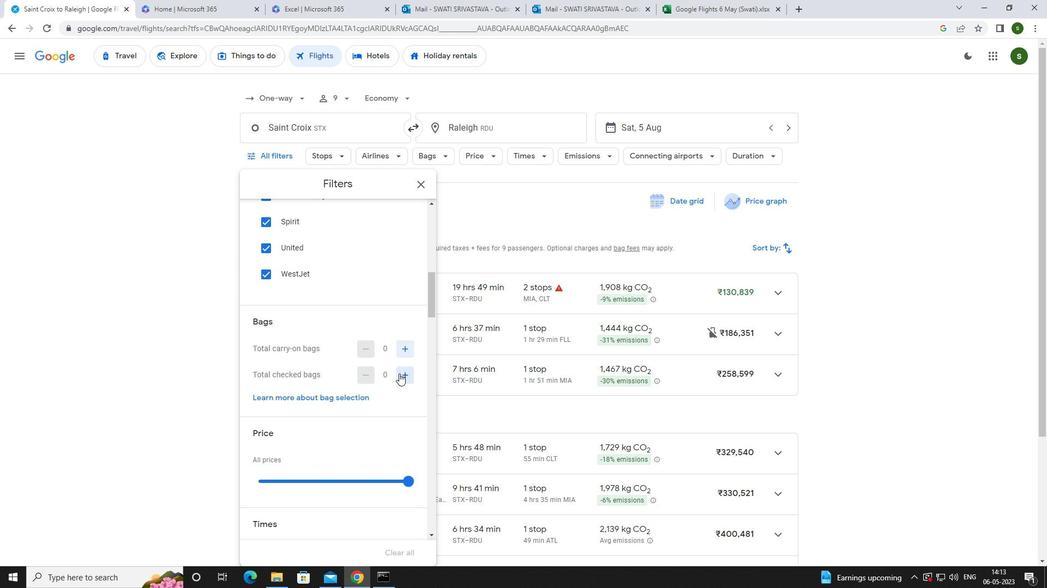 
Action: Mouse pressed left at (399, 375)
Screenshot: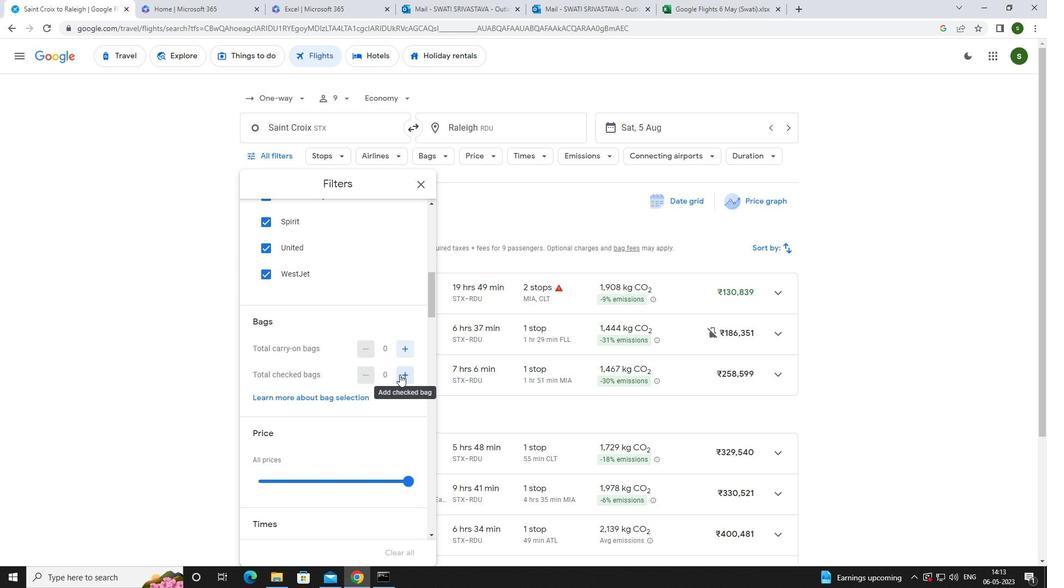 
Action: Mouse pressed left at (399, 375)
Screenshot: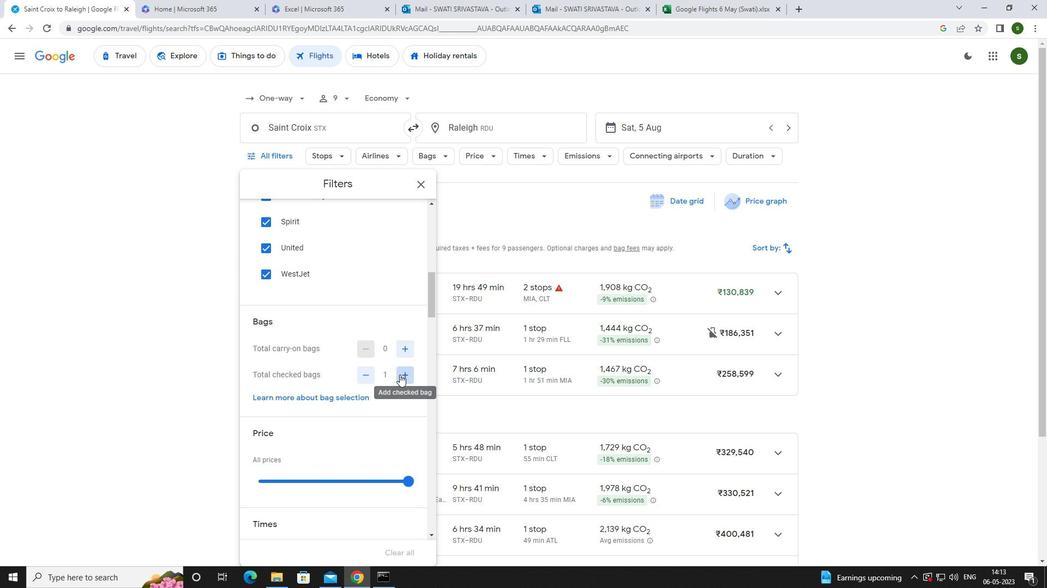 
Action: Mouse pressed left at (399, 375)
Screenshot: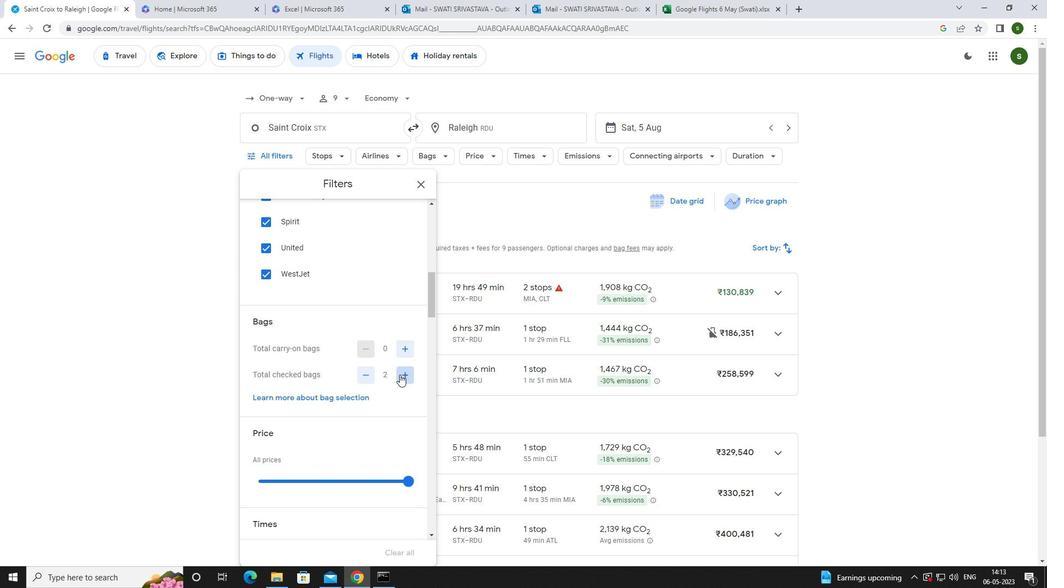 
Action: Mouse pressed left at (399, 375)
Screenshot: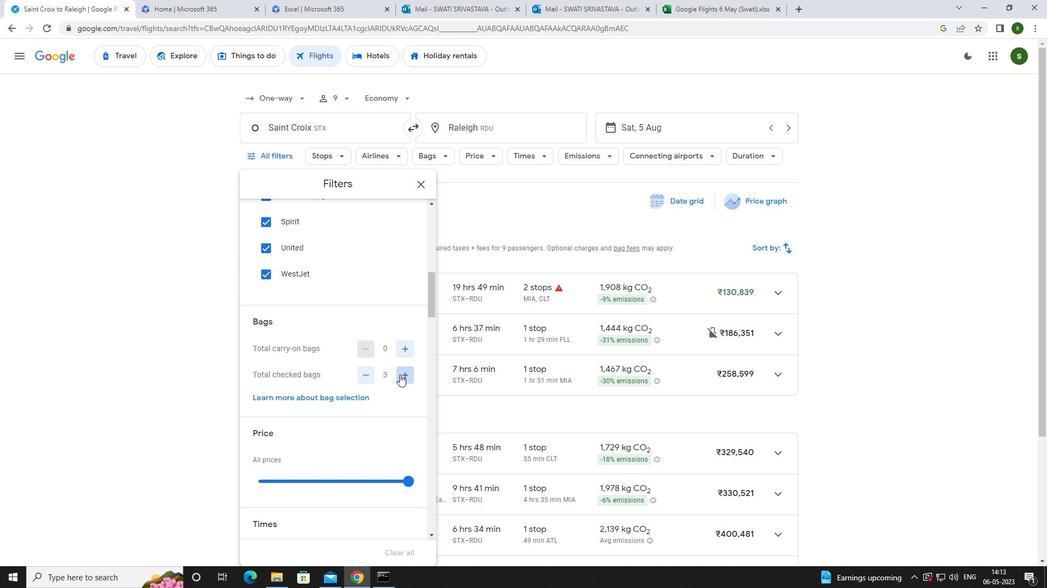 
Action: Mouse pressed left at (399, 375)
Screenshot: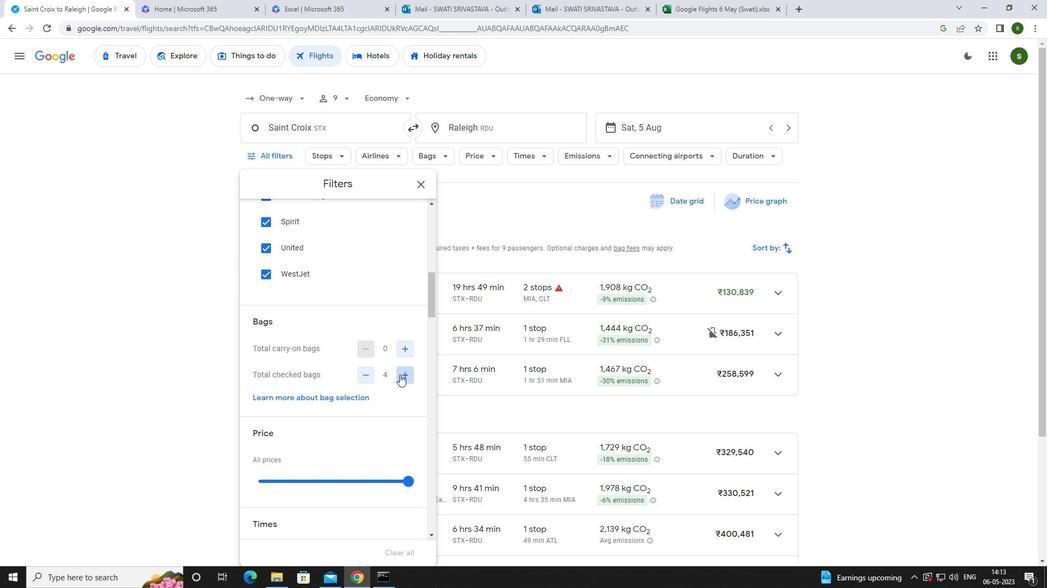 
Action: Mouse pressed left at (399, 375)
Screenshot: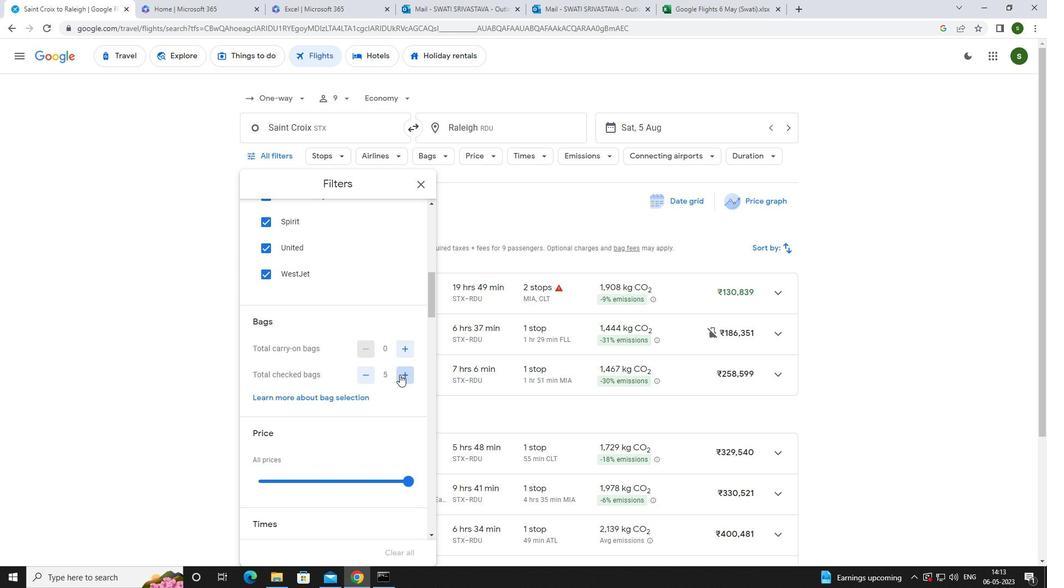 
Action: Mouse pressed left at (399, 375)
Screenshot: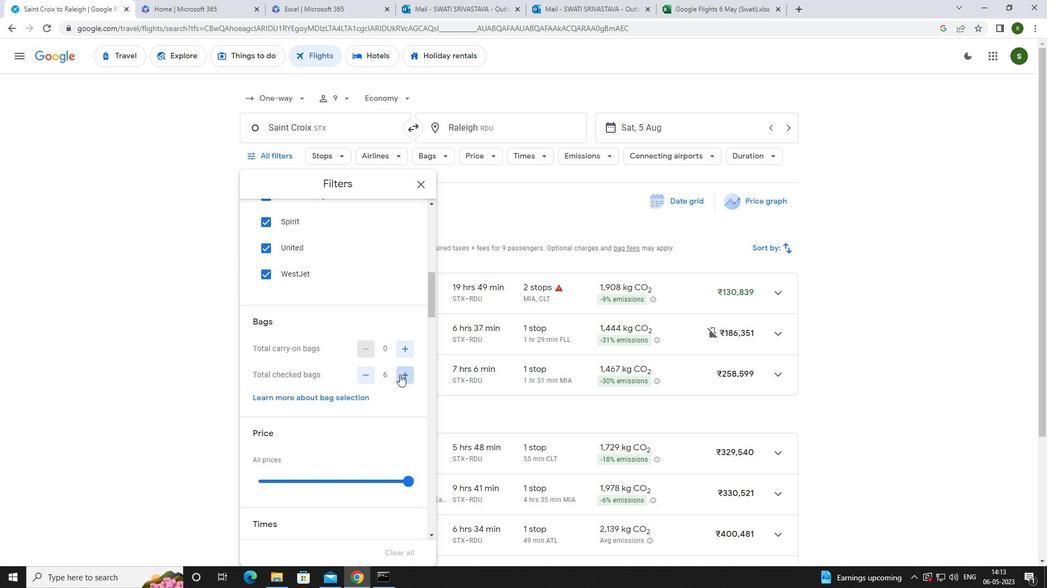 
Action: Mouse scrolled (399, 374) with delta (0, 0)
Screenshot: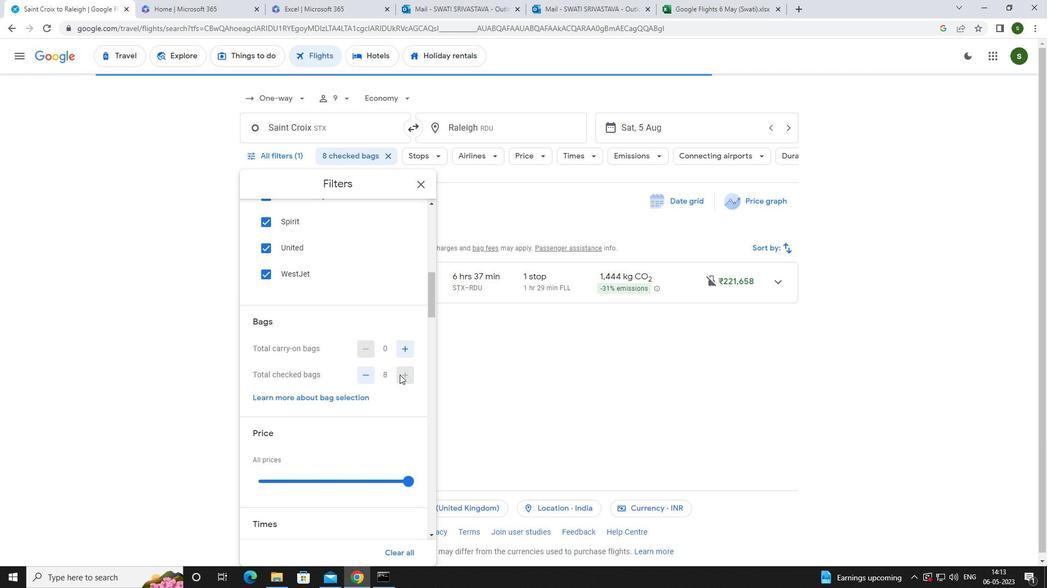 
Action: Mouse scrolled (399, 374) with delta (0, 0)
Screenshot: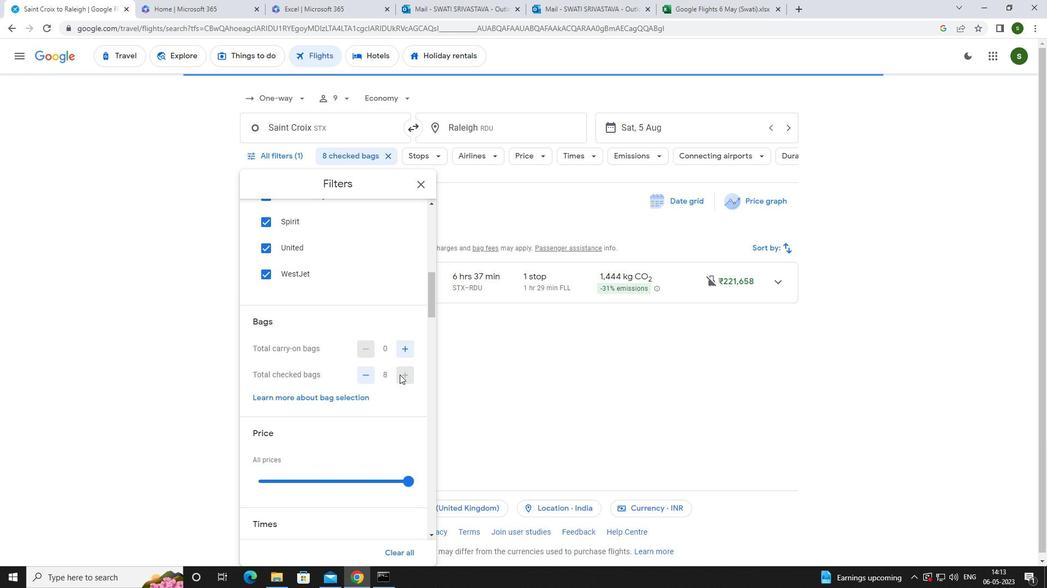 
Action: Mouse moved to (405, 373)
Screenshot: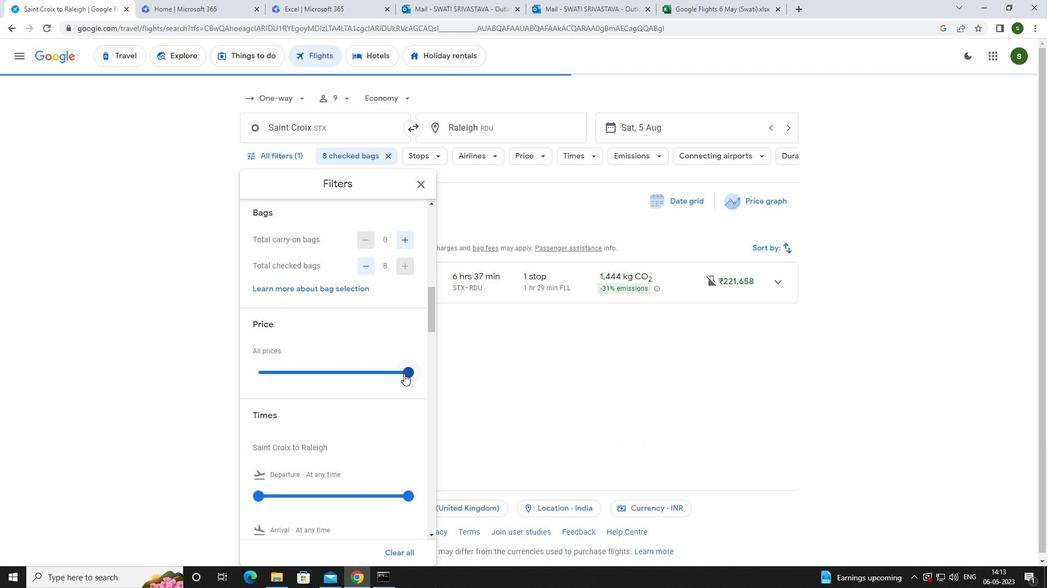 
Action: Mouse pressed left at (405, 373)
Screenshot: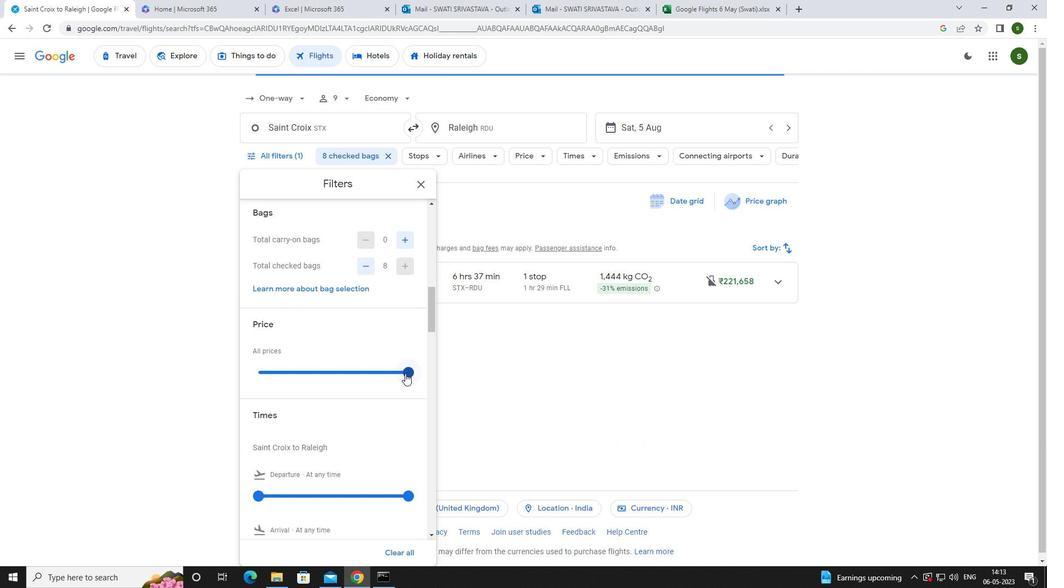 
Action: Mouse moved to (260, 368)
Screenshot: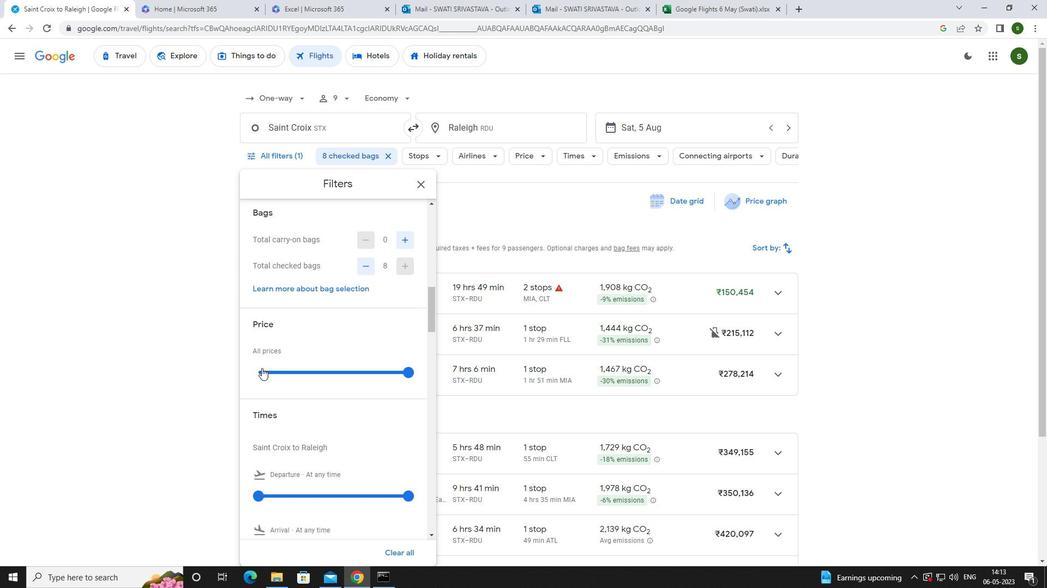 
Action: Mouse pressed left at (260, 368)
Screenshot: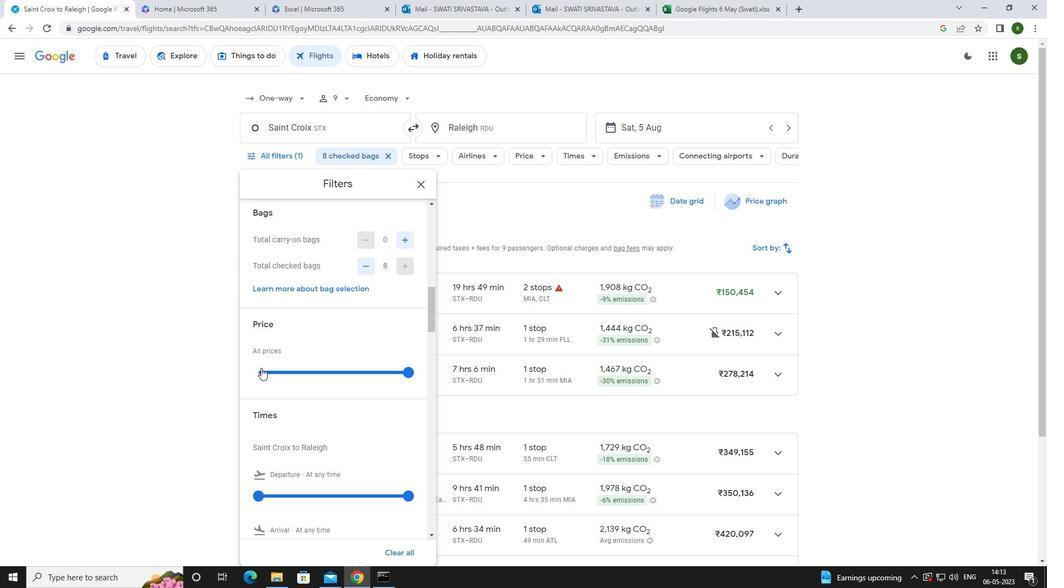 
Action: Mouse moved to (262, 370)
Screenshot: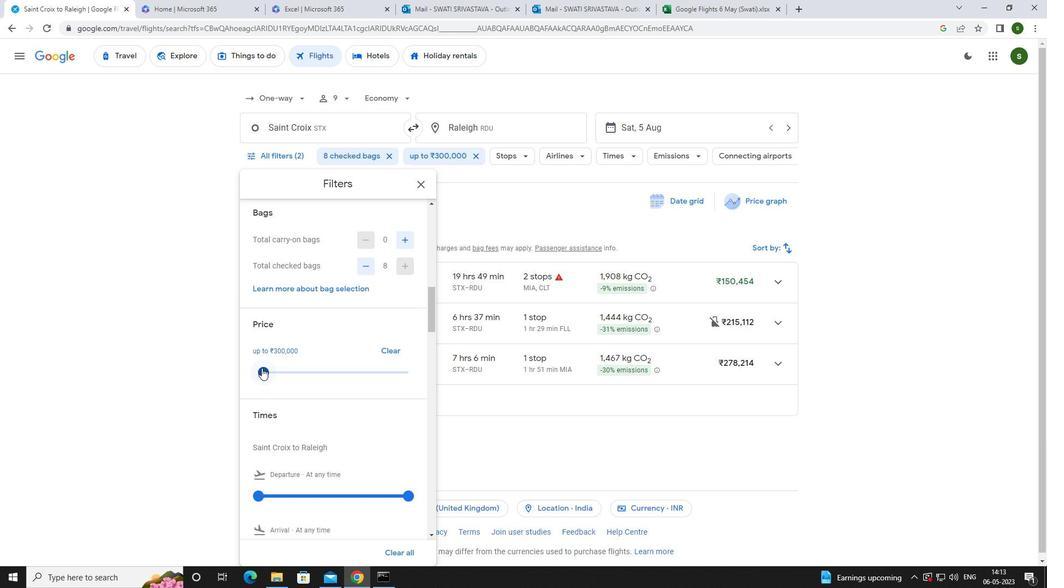 
Action: Mouse scrolled (262, 369) with delta (0, 0)
Screenshot: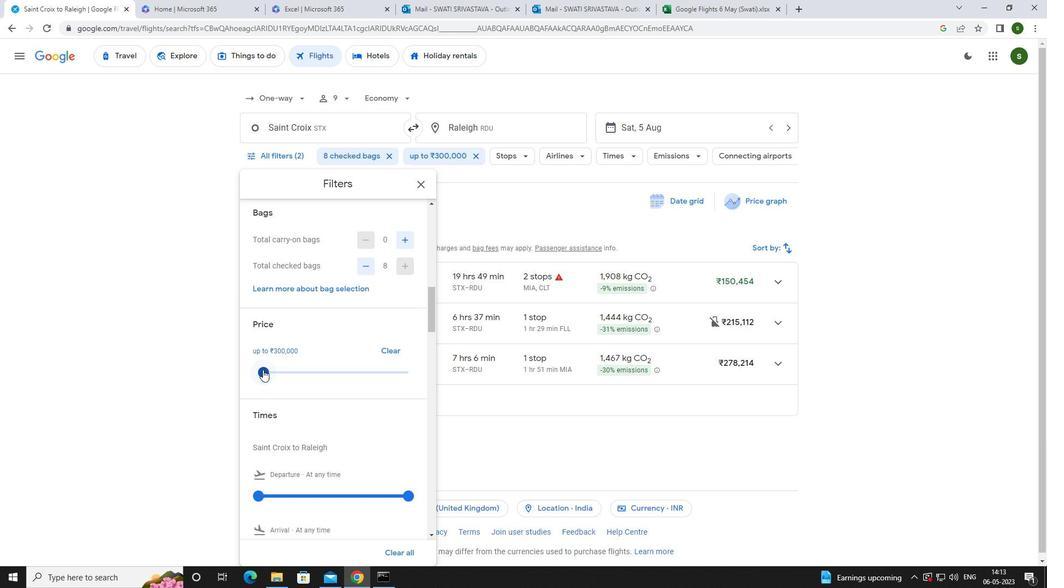 
Action: Mouse scrolled (262, 369) with delta (0, 0)
Screenshot: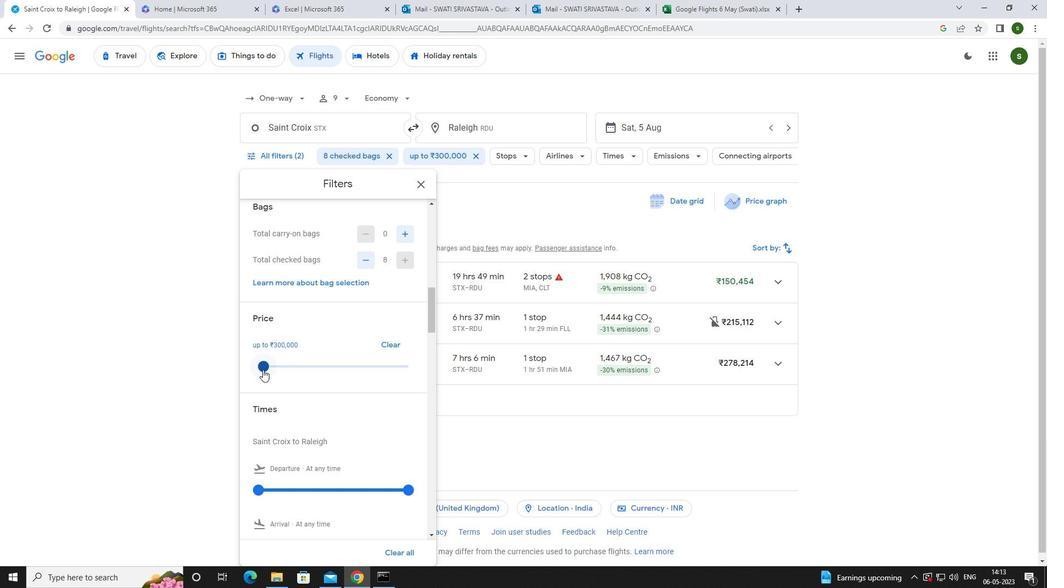 
Action: Mouse moved to (259, 390)
Screenshot: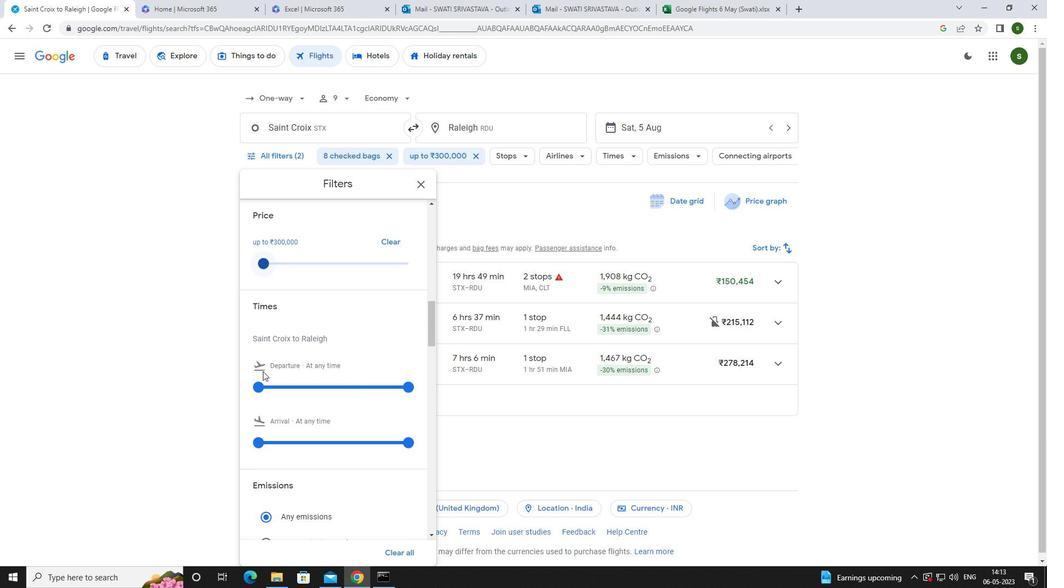 
Action: Mouse pressed left at (259, 390)
Screenshot: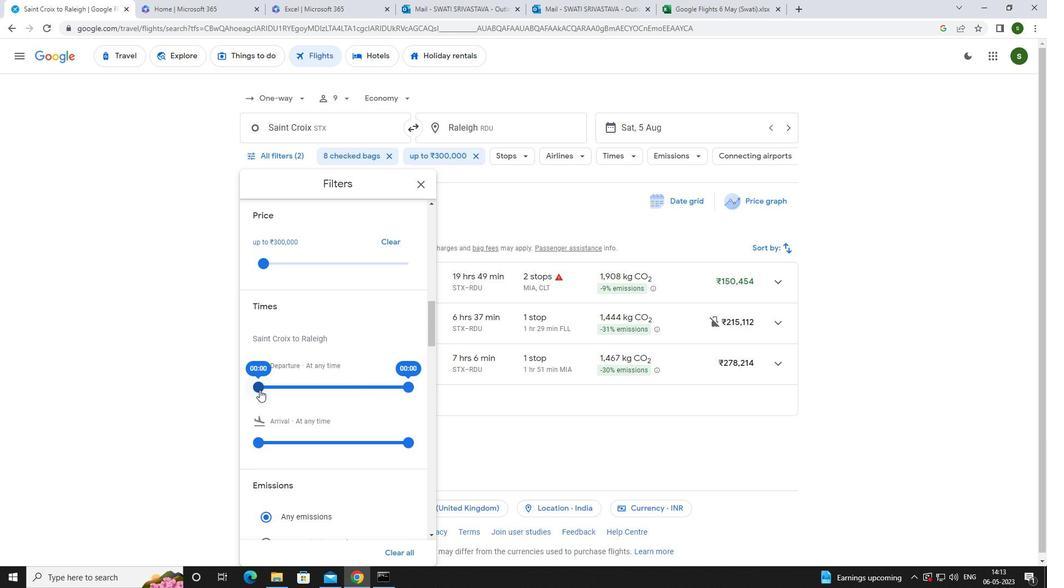 
Action: Mouse moved to (174, 356)
Screenshot: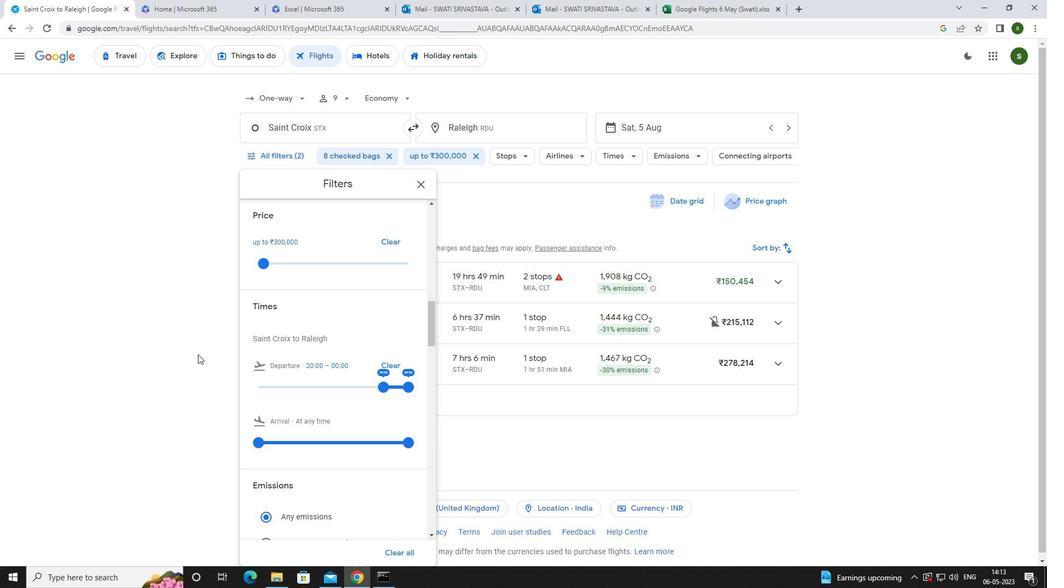 
Action: Mouse pressed left at (174, 356)
Screenshot: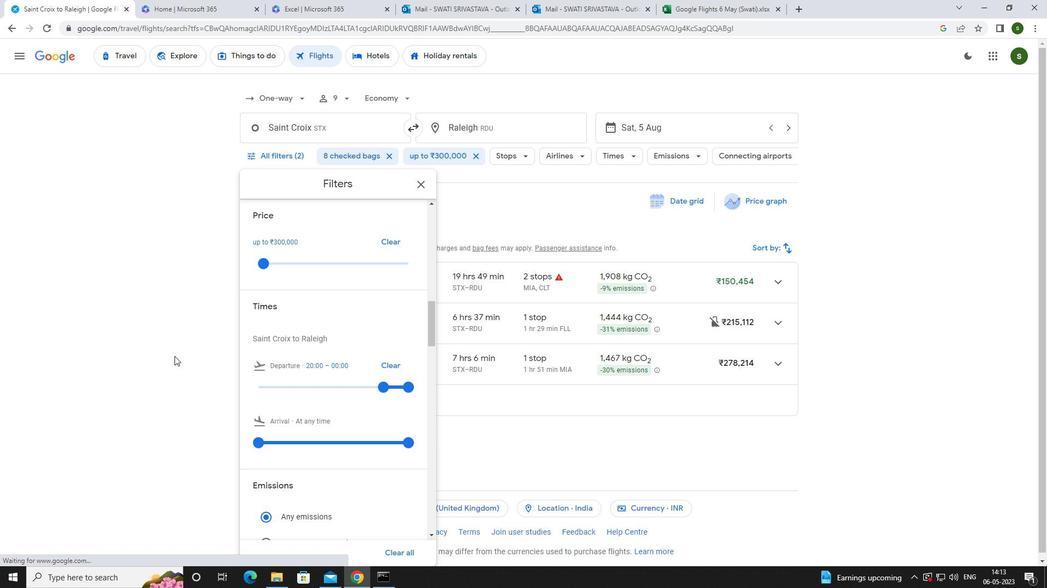 
